 Task: Research Airbnb accommodation in Skara, Sweden from 12th December, 2023 to 16th December, 2023 for 8 adults. Place can be private room with 8 bedrooms having 8 beds and 8 bathrooms. Property type can be hotel. Amenities needed are: wifi, TV, free parkinig on premises, gym, breakfast.
Action: Mouse moved to (351, 194)
Screenshot: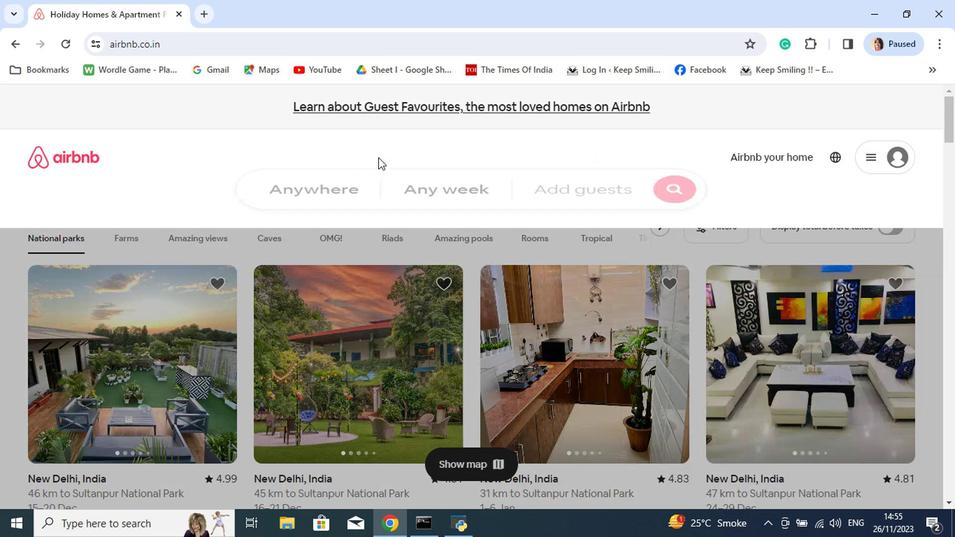 
Action: Mouse pressed left at (351, 194)
Screenshot: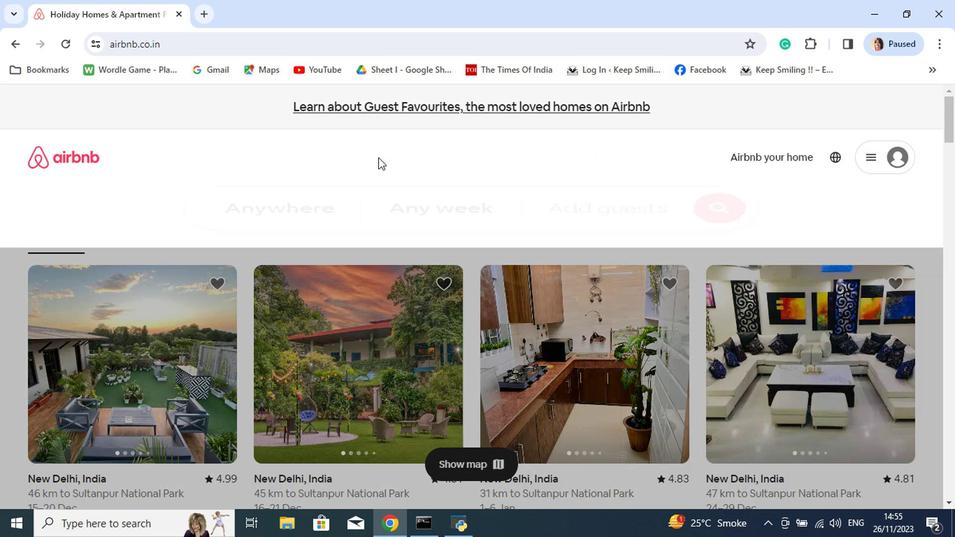 
Action: Mouse moved to (264, 239)
Screenshot: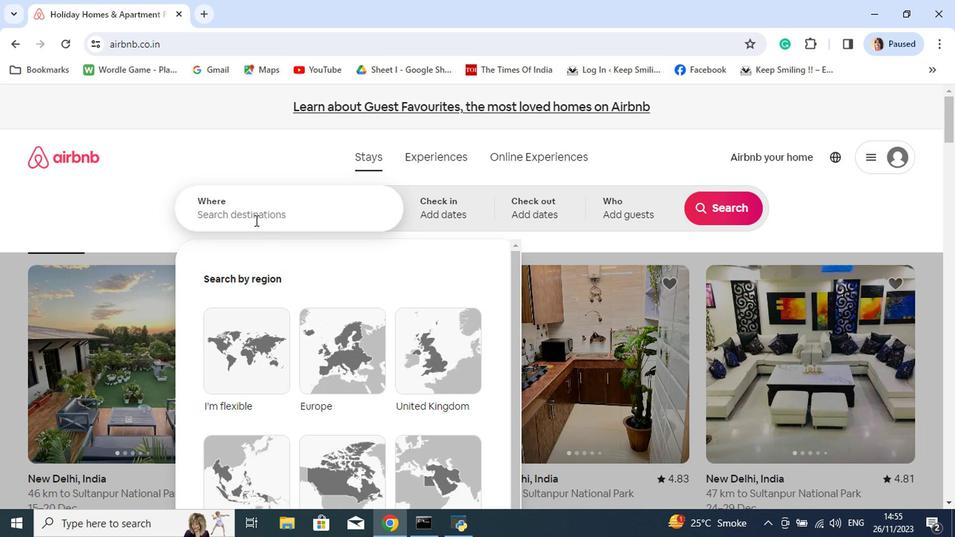 
Action: Key pressed <Key.shift>Skara,<Key.space><Key.shift>Sweden<Key.enter>
Screenshot: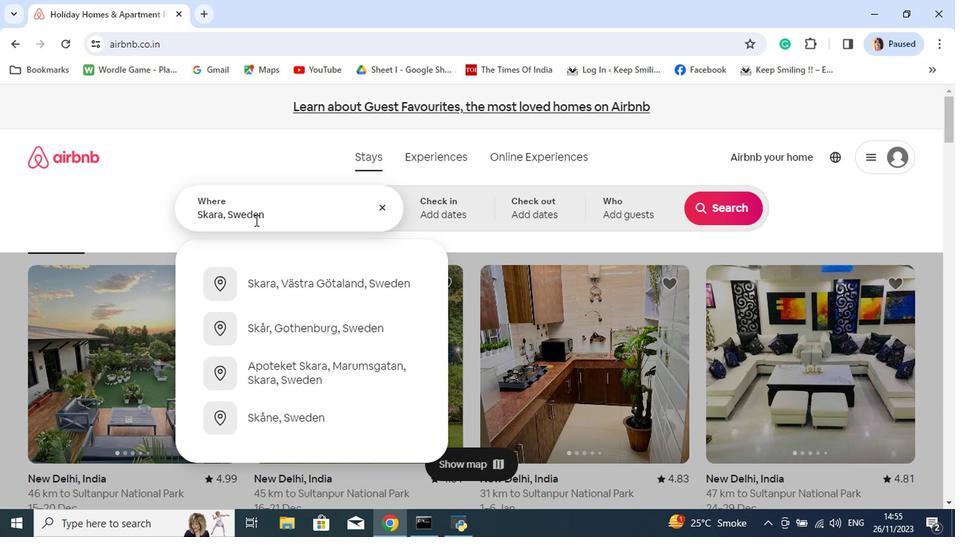 
Action: Mouse moved to (482, 407)
Screenshot: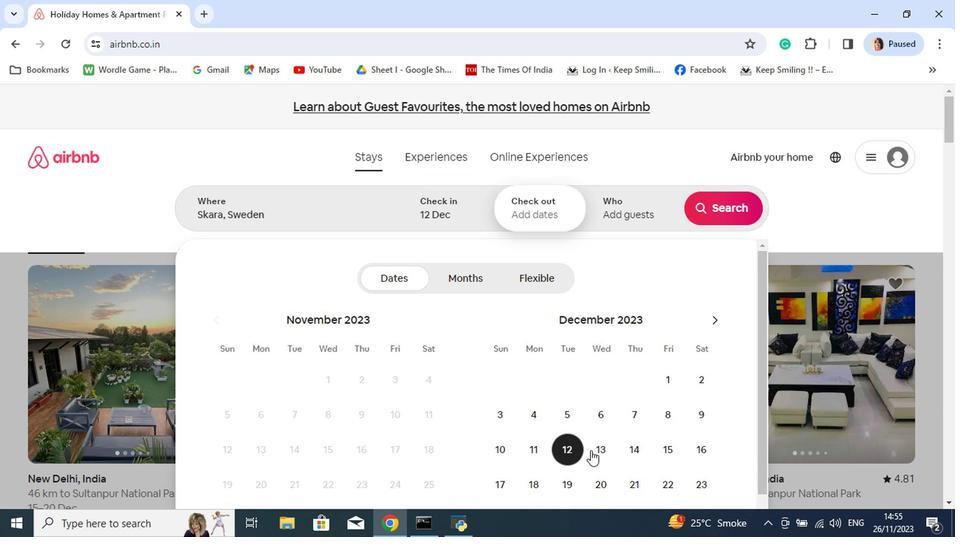 
Action: Mouse pressed left at (482, 407)
Screenshot: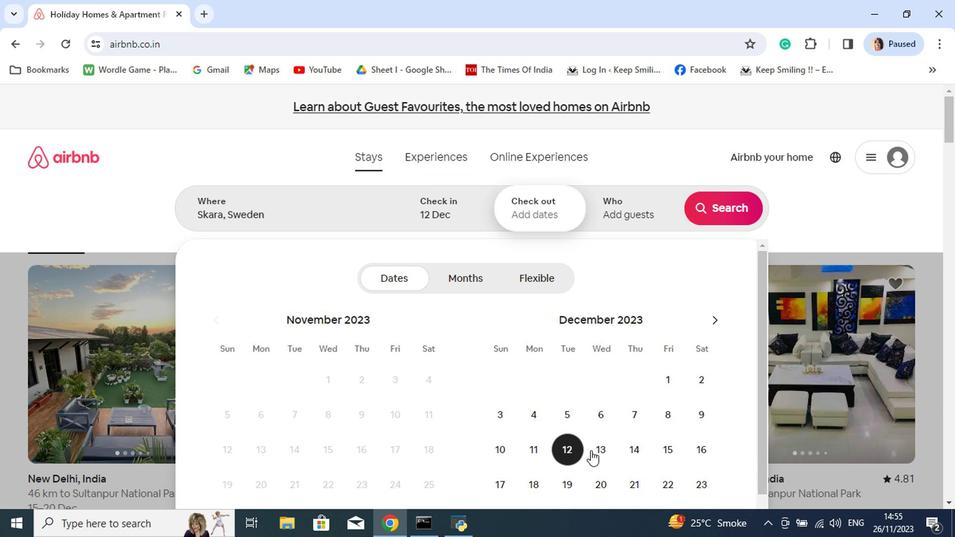 
Action: Mouse moved to (575, 403)
Screenshot: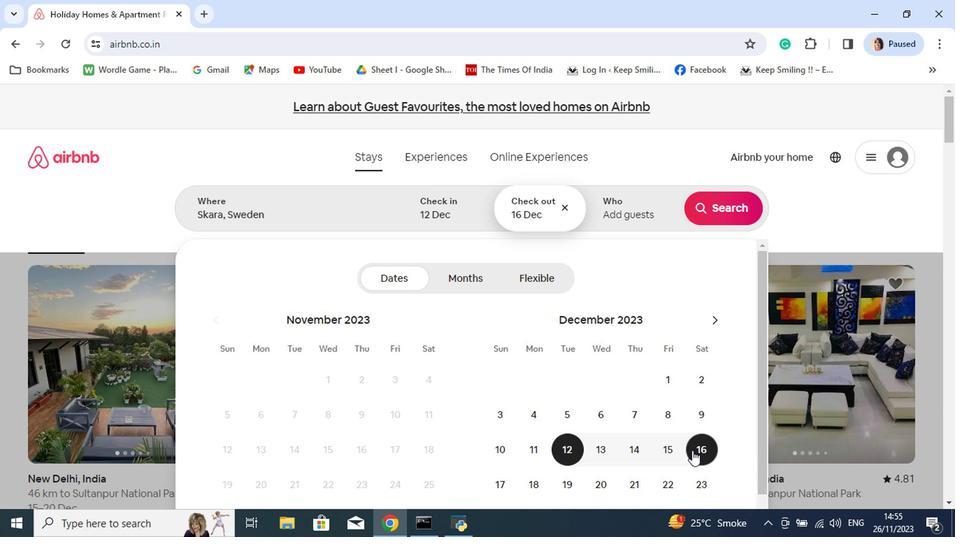 
Action: Mouse pressed left at (575, 403)
Screenshot: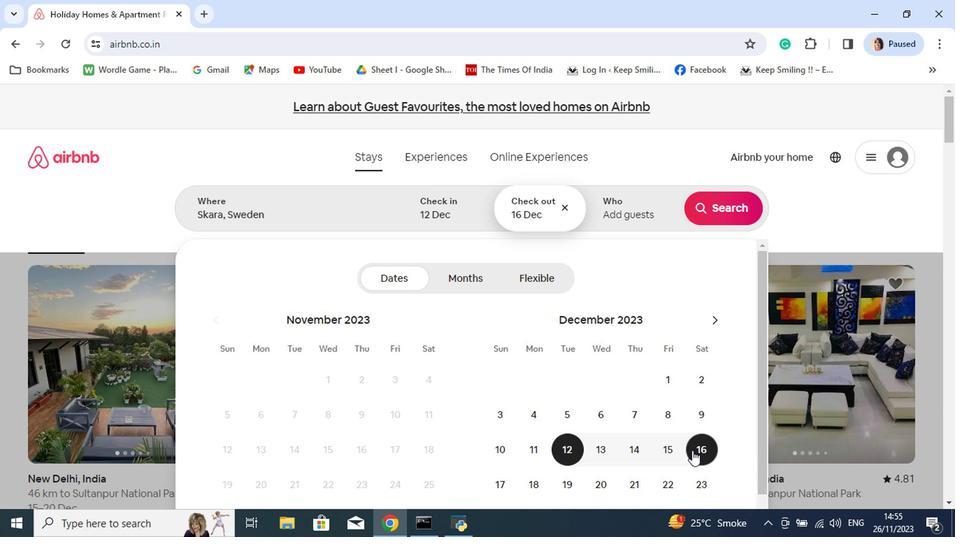 
Action: Mouse moved to (527, 235)
Screenshot: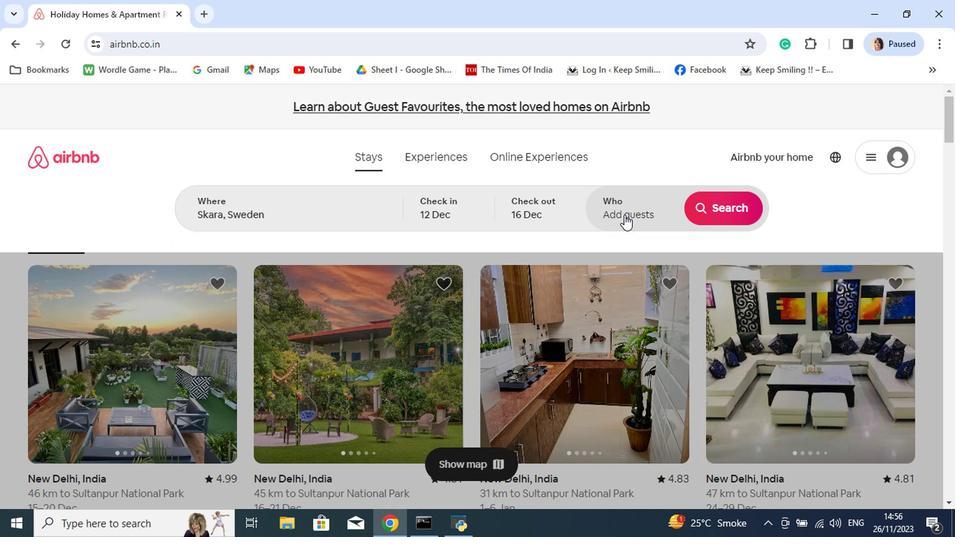 
Action: Mouse pressed left at (527, 235)
Screenshot: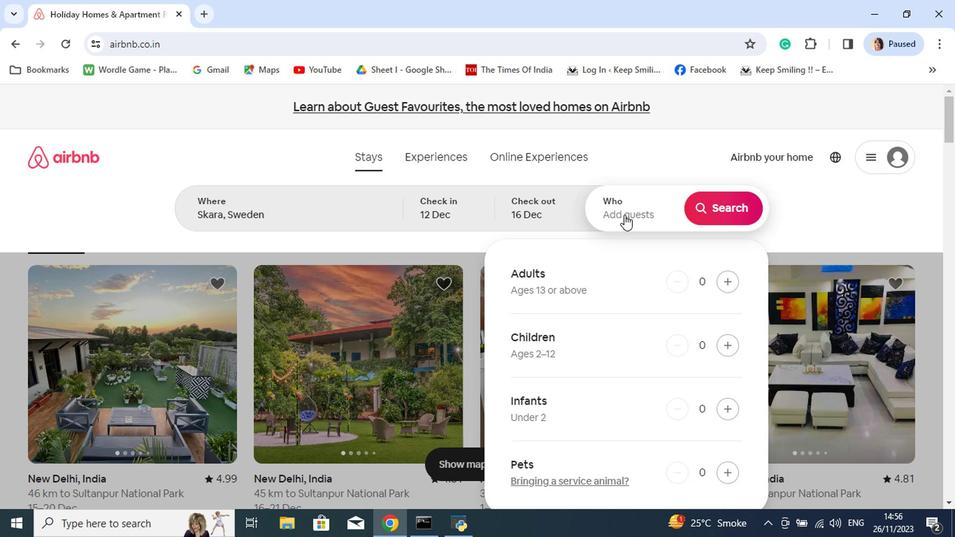 
Action: Mouse moved to (604, 282)
Screenshot: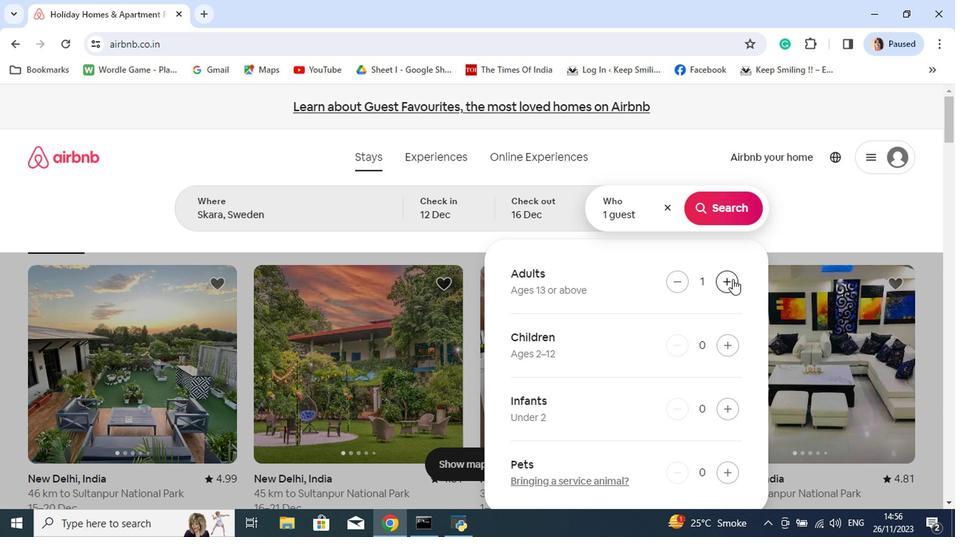 
Action: Mouse pressed left at (604, 282)
Screenshot: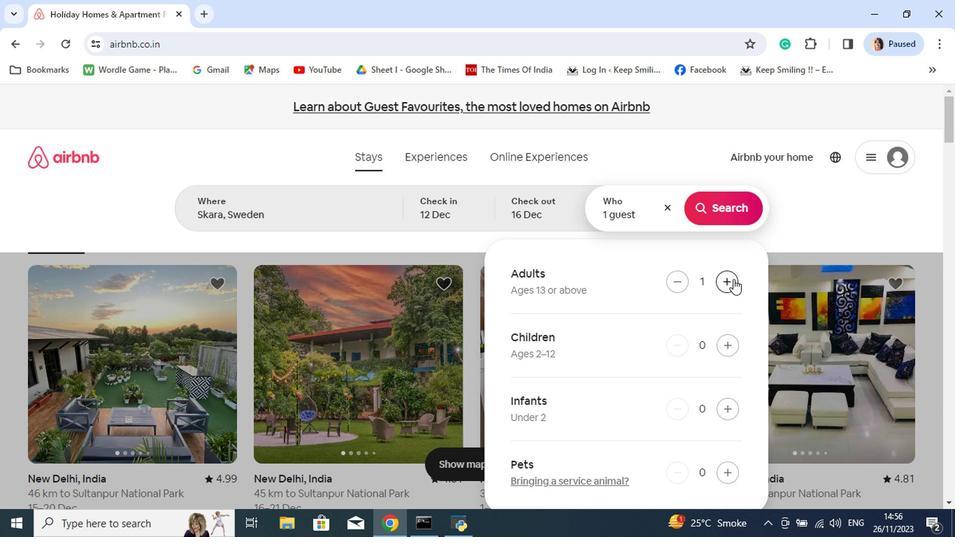 
Action: Mouse moved to (604, 281)
Screenshot: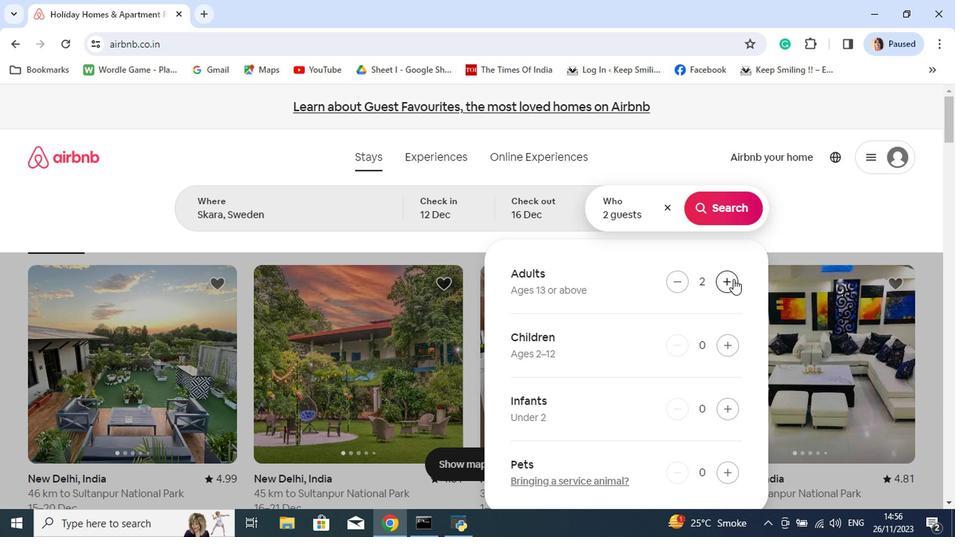 
Action: Mouse pressed left at (604, 281)
Screenshot: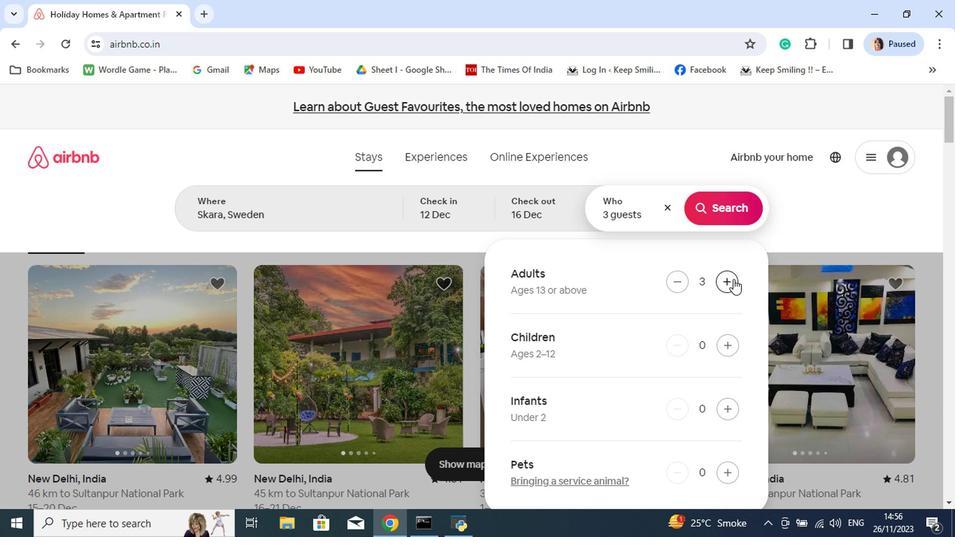 
Action: Mouse moved to (604, 281)
Screenshot: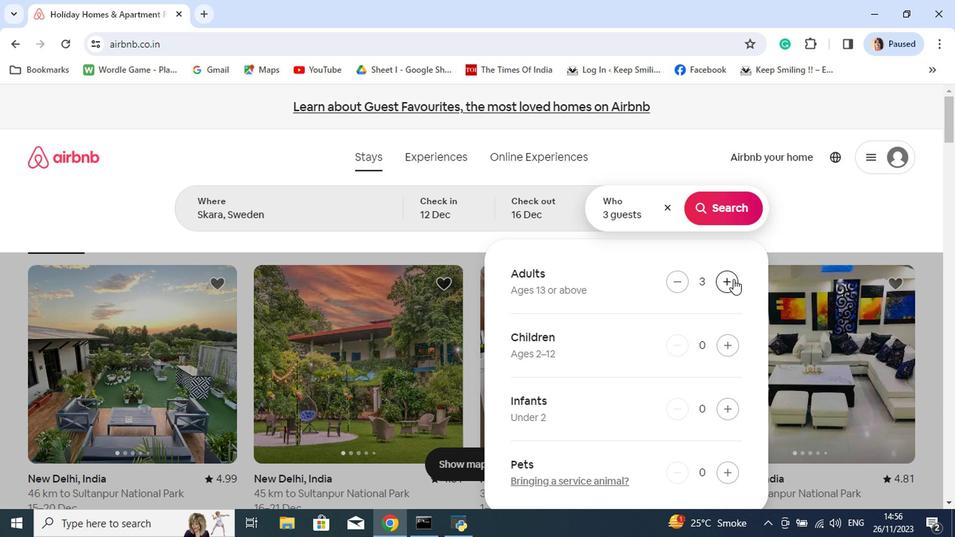 
Action: Mouse pressed left at (604, 281)
Screenshot: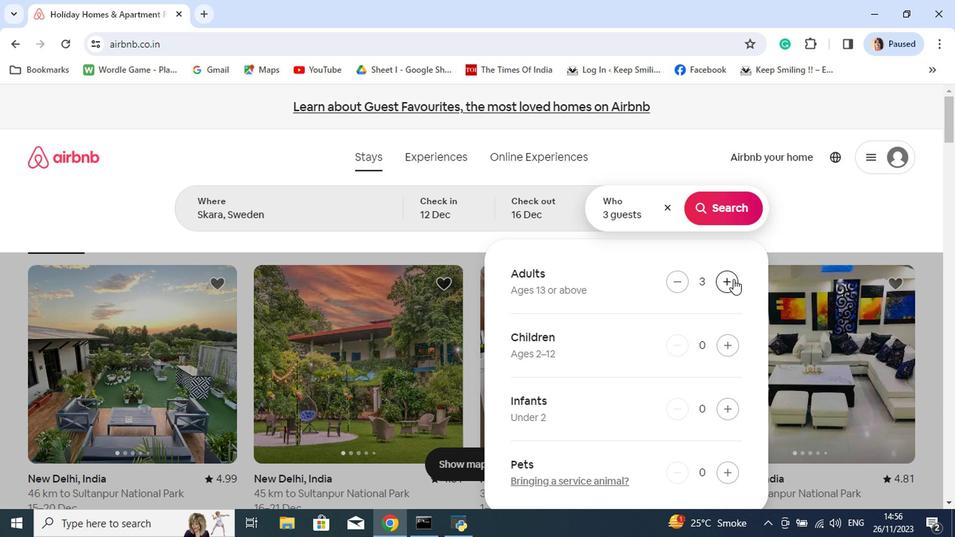 
Action: Mouse pressed left at (604, 281)
Screenshot: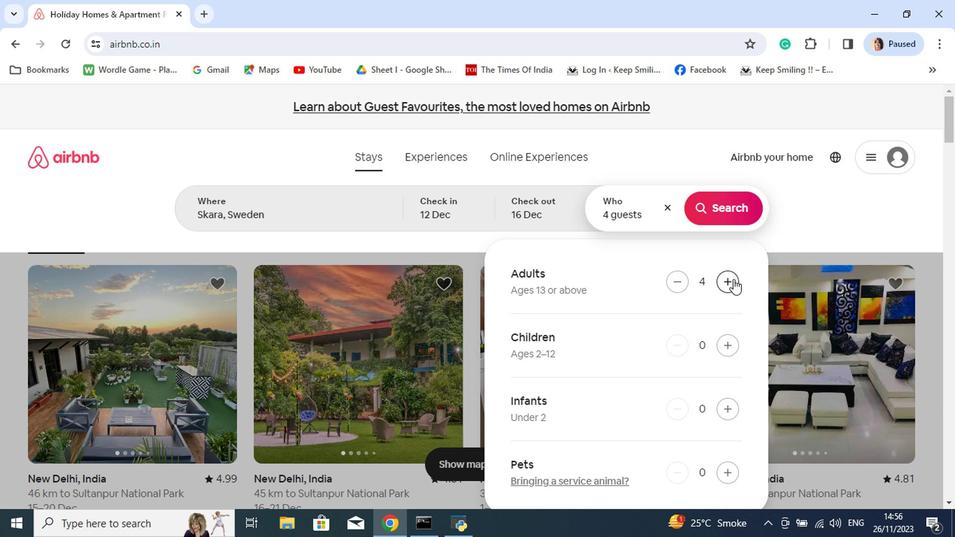 
Action: Mouse pressed left at (604, 281)
Screenshot: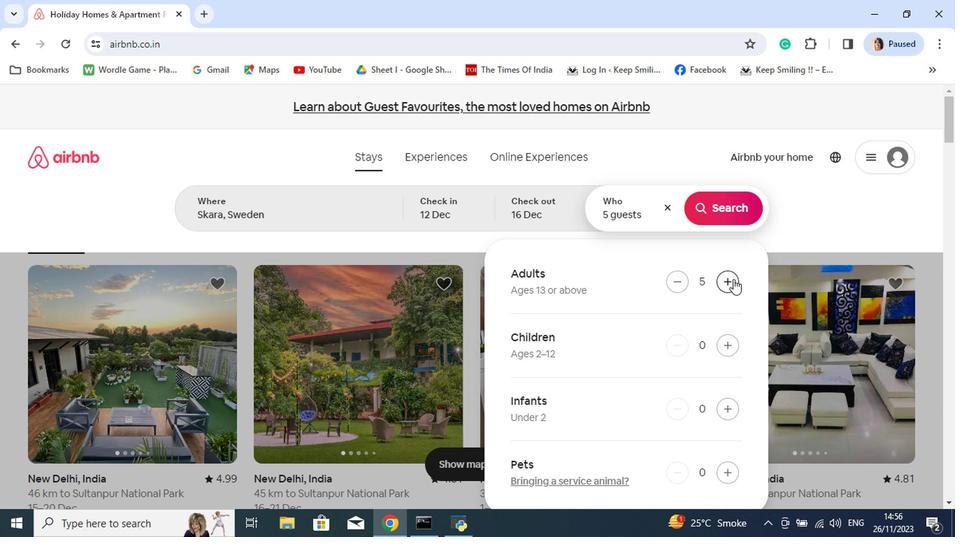 
Action: Mouse pressed left at (604, 281)
Screenshot: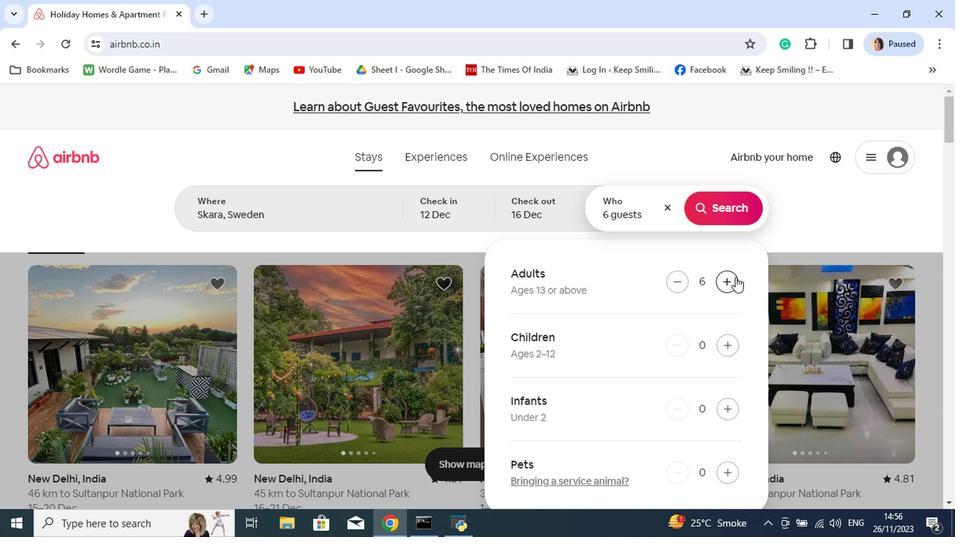 
Action: Mouse moved to (606, 279)
Screenshot: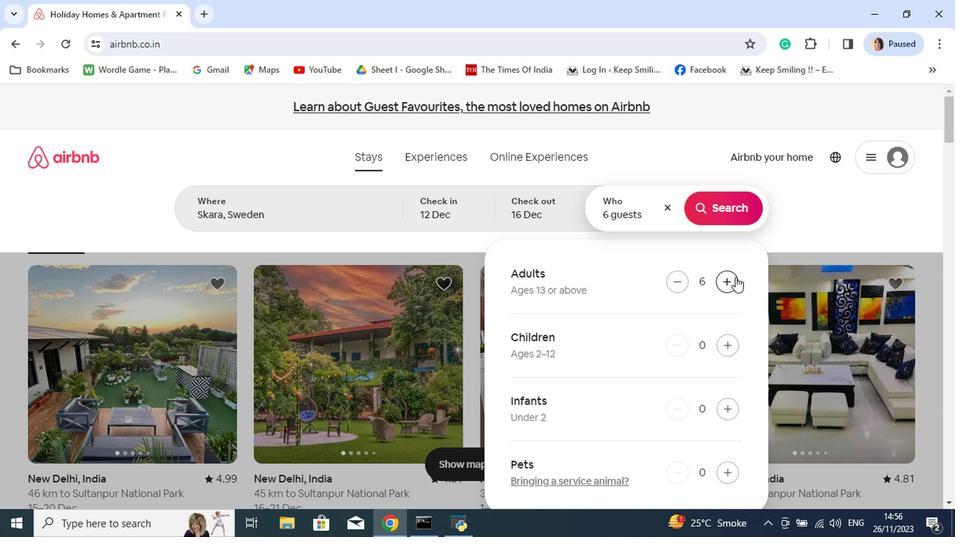 
Action: Mouse pressed left at (606, 279)
Screenshot: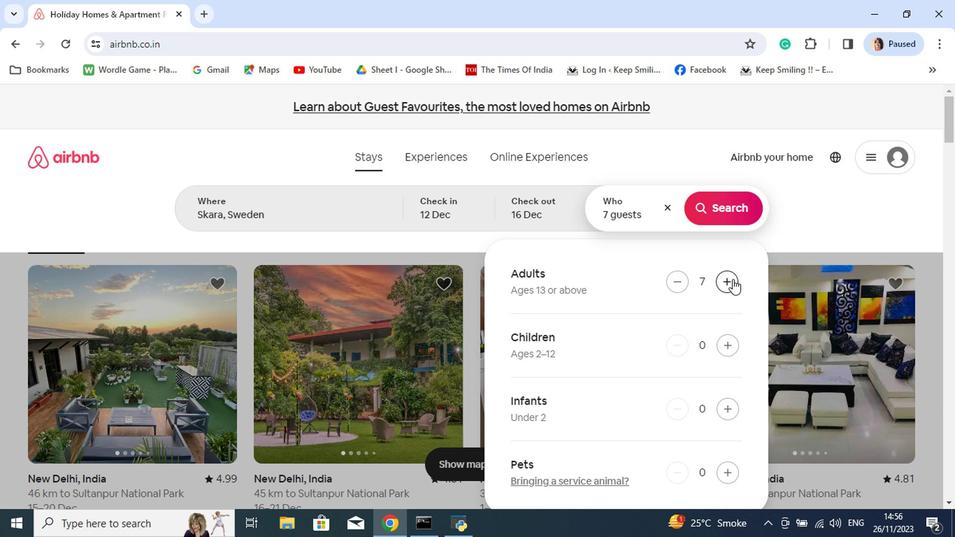 
Action: Mouse moved to (604, 281)
Screenshot: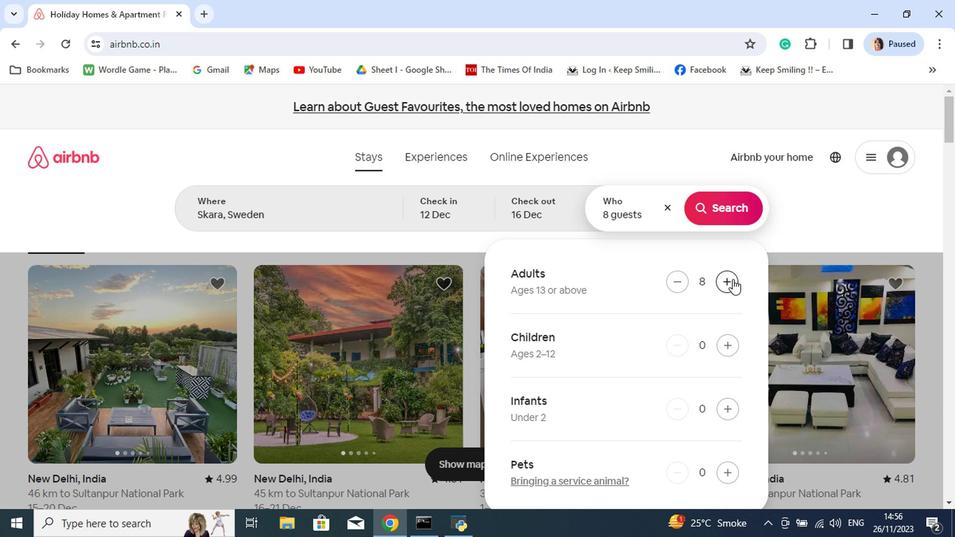 
Action: Mouse pressed left at (604, 281)
Screenshot: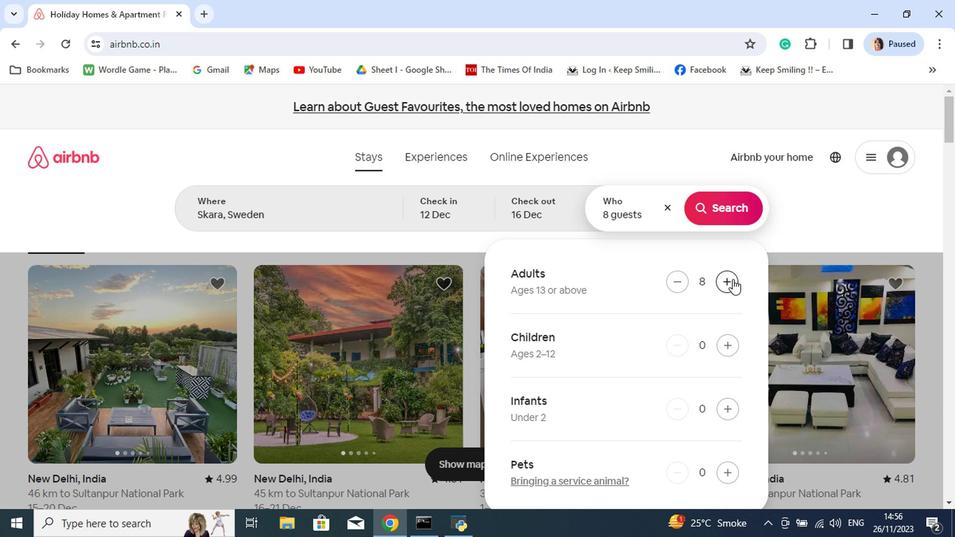 
Action: Mouse moved to (590, 225)
Screenshot: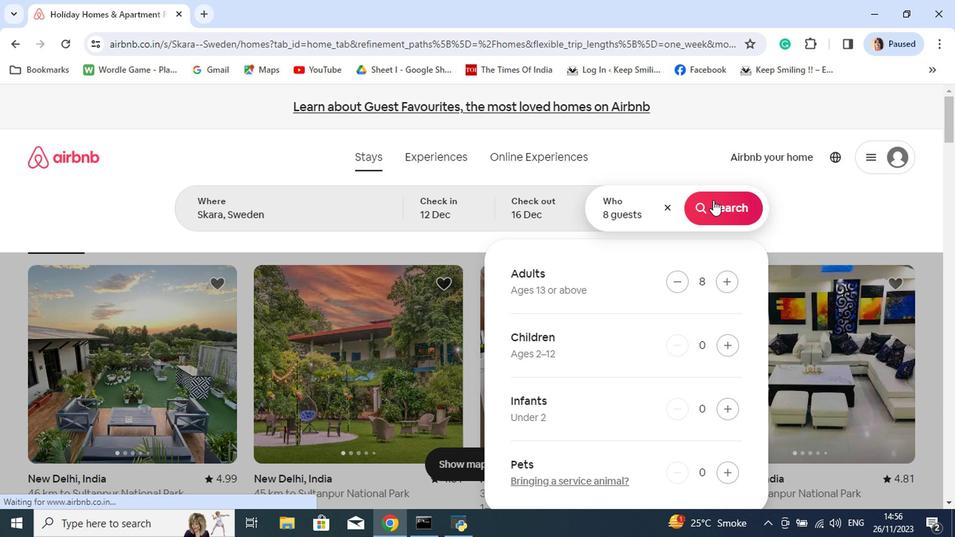 
Action: Mouse pressed left at (590, 225)
Screenshot: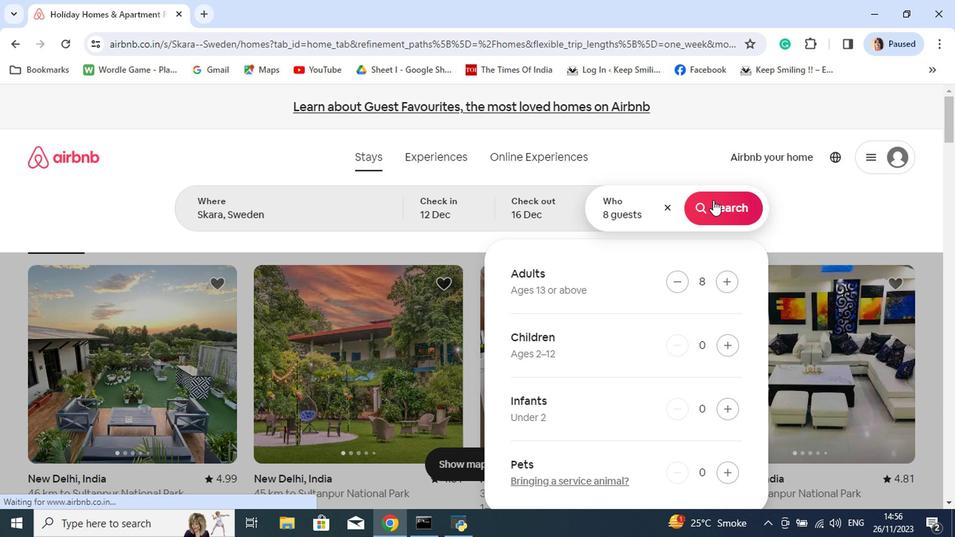 
Action: Mouse moved to (602, 199)
Screenshot: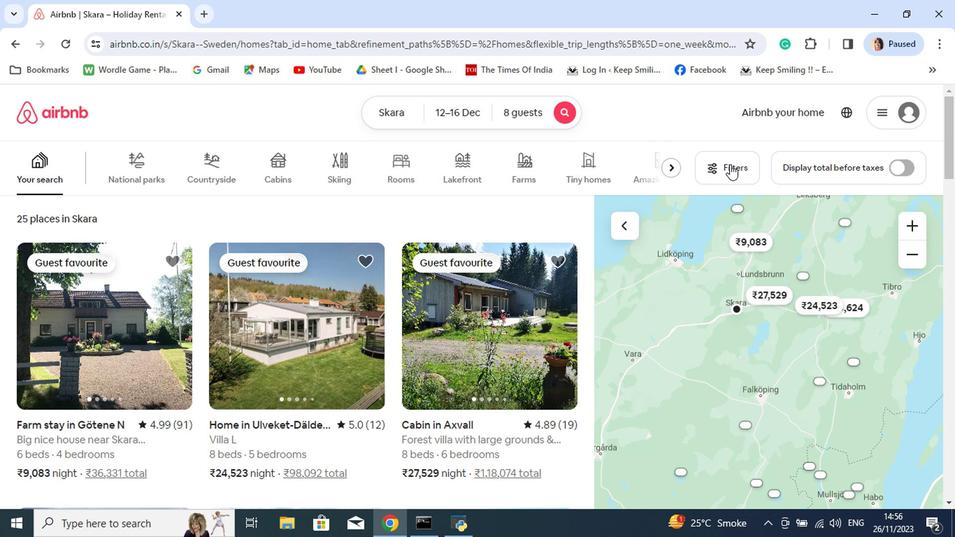 
Action: Mouse pressed left at (602, 199)
Screenshot: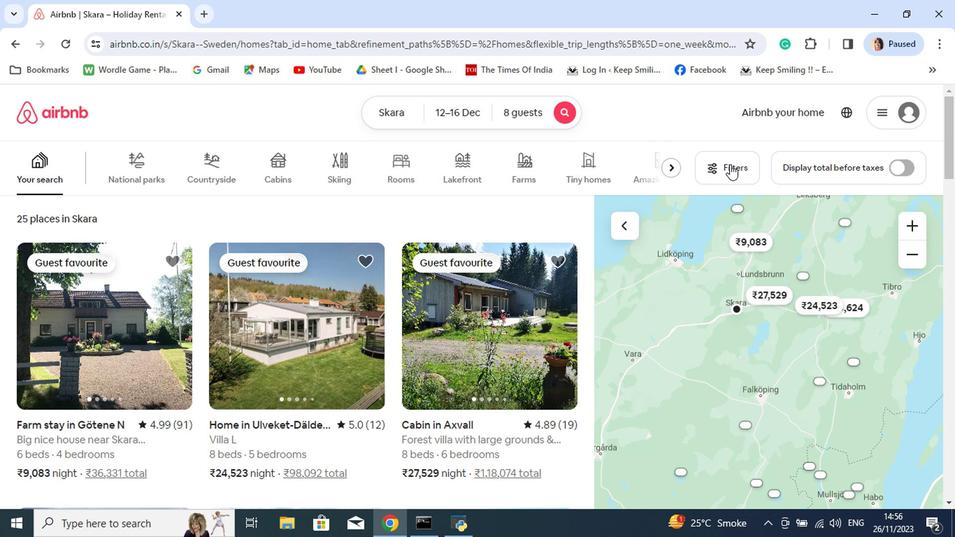
Action: Mouse moved to (613, 222)
Screenshot: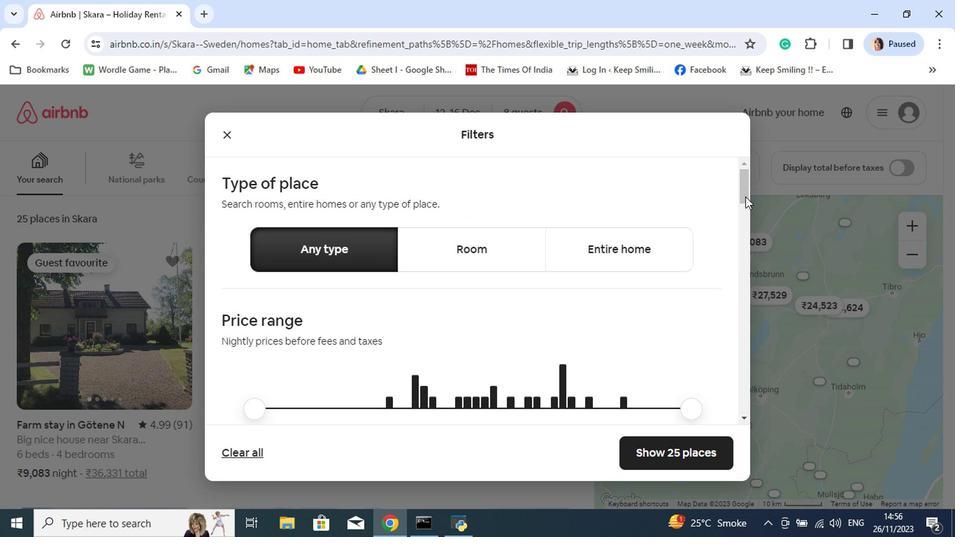 
Action: Mouse pressed left at (613, 222)
Screenshot: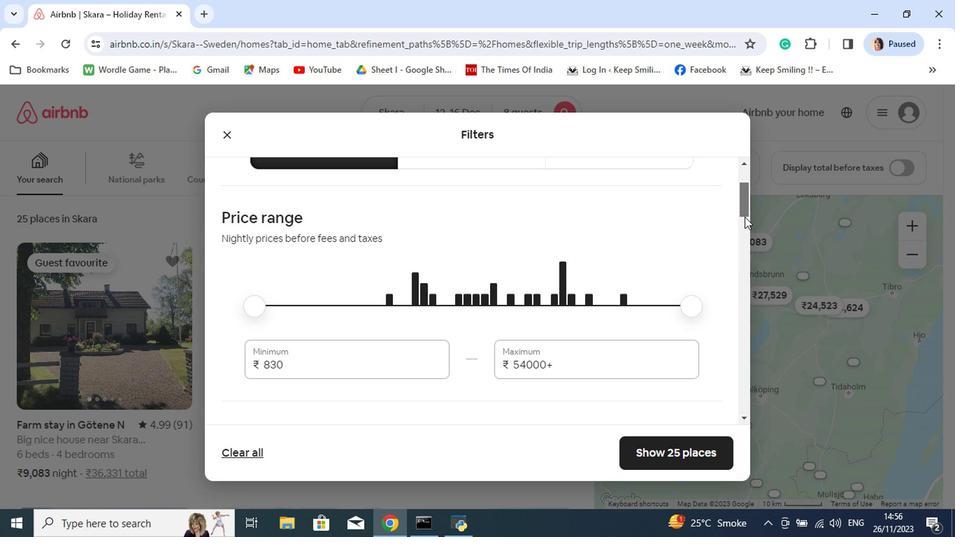 
Action: Mouse moved to (542, 287)
Screenshot: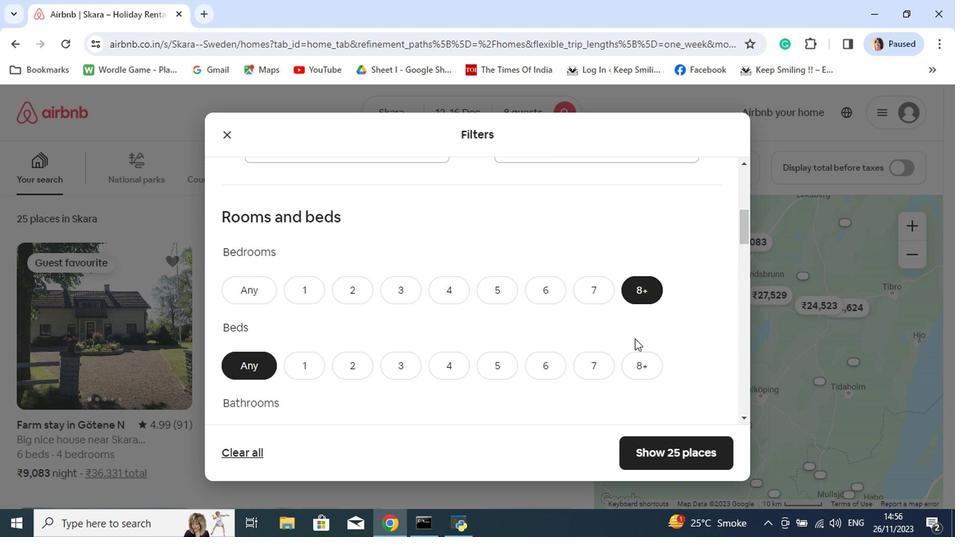 
Action: Mouse pressed left at (542, 287)
Screenshot: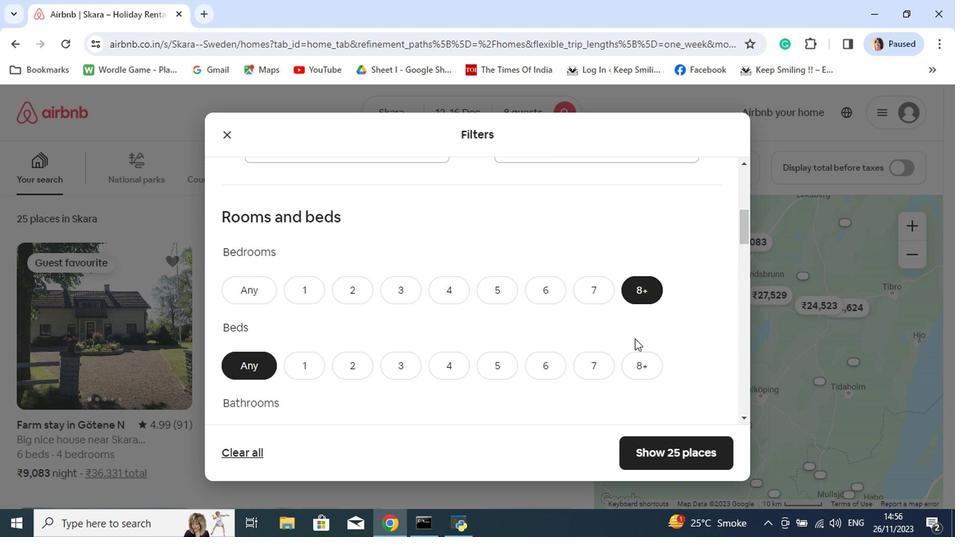 
Action: Mouse moved to (535, 342)
Screenshot: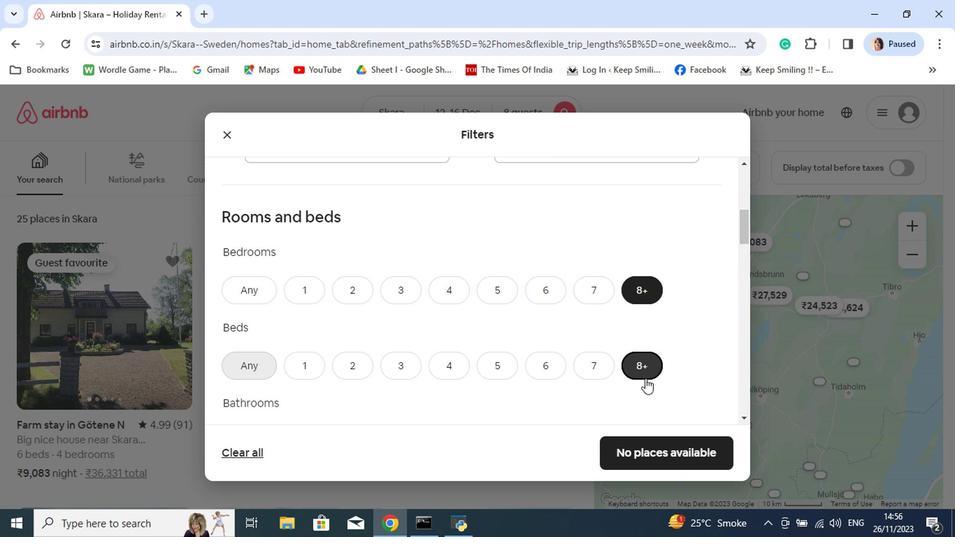 
Action: Mouse pressed left at (535, 342)
Screenshot: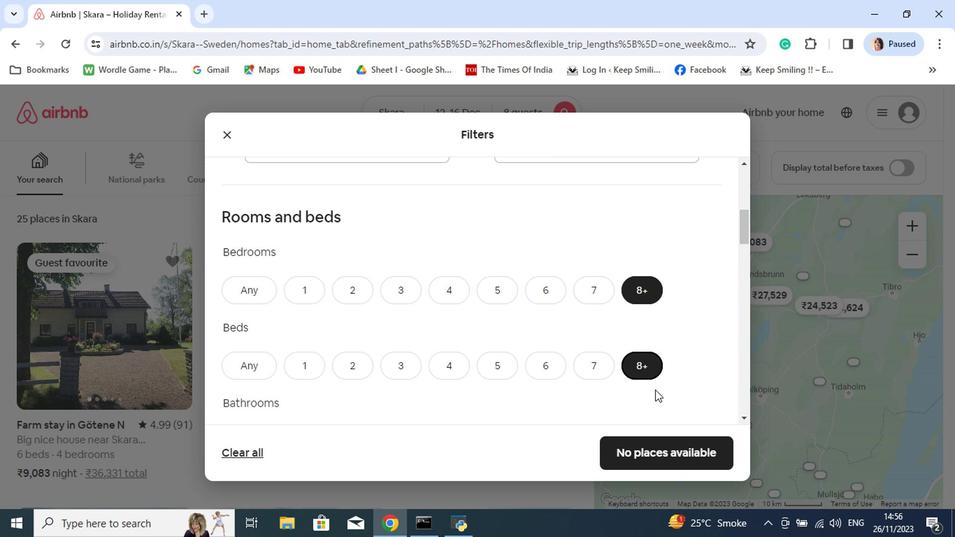 
Action: Mouse moved to (553, 367)
Screenshot: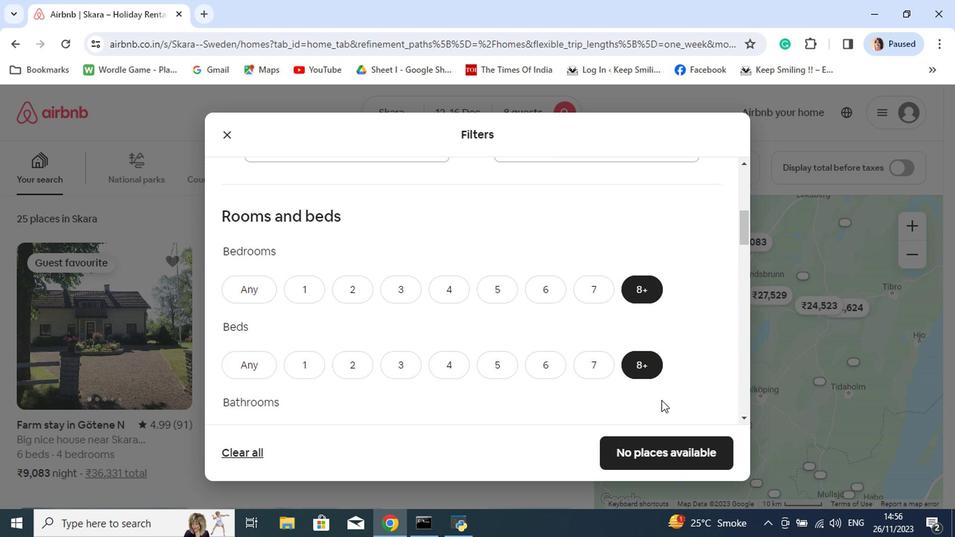 
Action: Mouse scrolled (553, 366) with delta (0, 0)
Screenshot: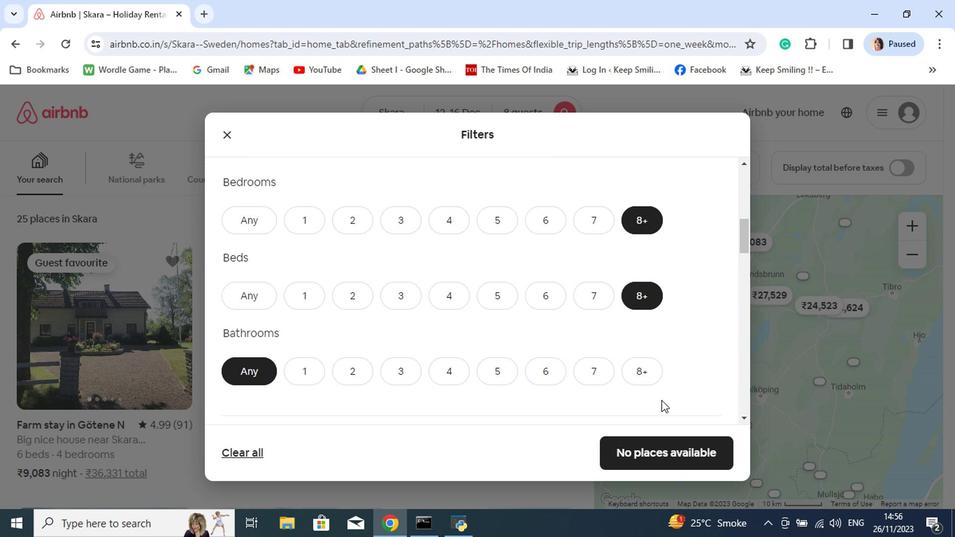 
Action: Mouse moved to (546, 346)
Screenshot: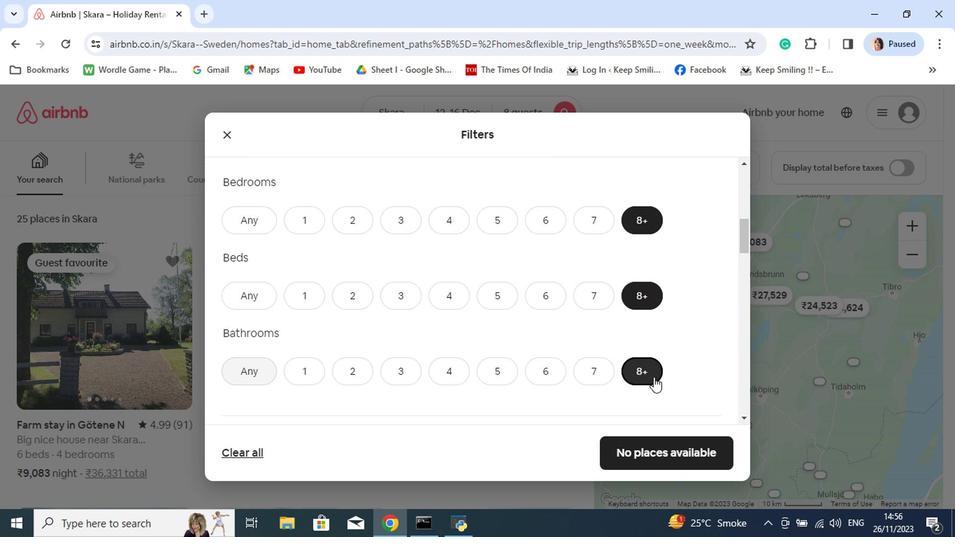 
Action: Mouse pressed left at (546, 346)
Screenshot: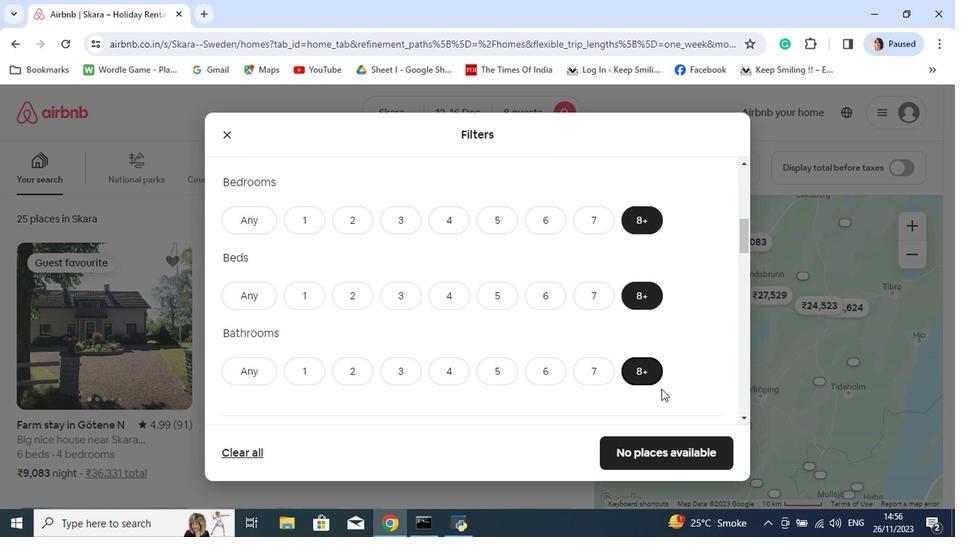 
Action: Mouse moved to (558, 369)
Screenshot: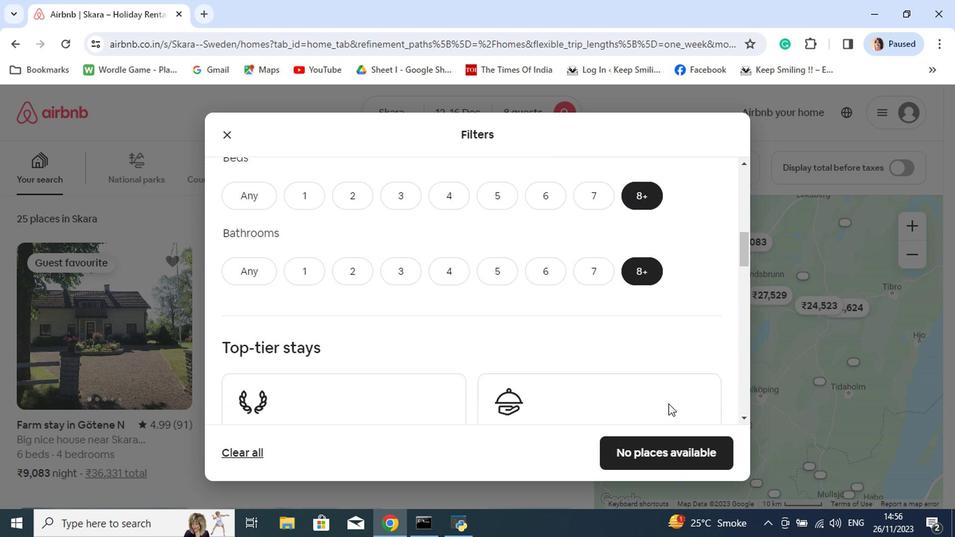 
Action: Mouse scrolled (558, 369) with delta (0, 0)
Screenshot: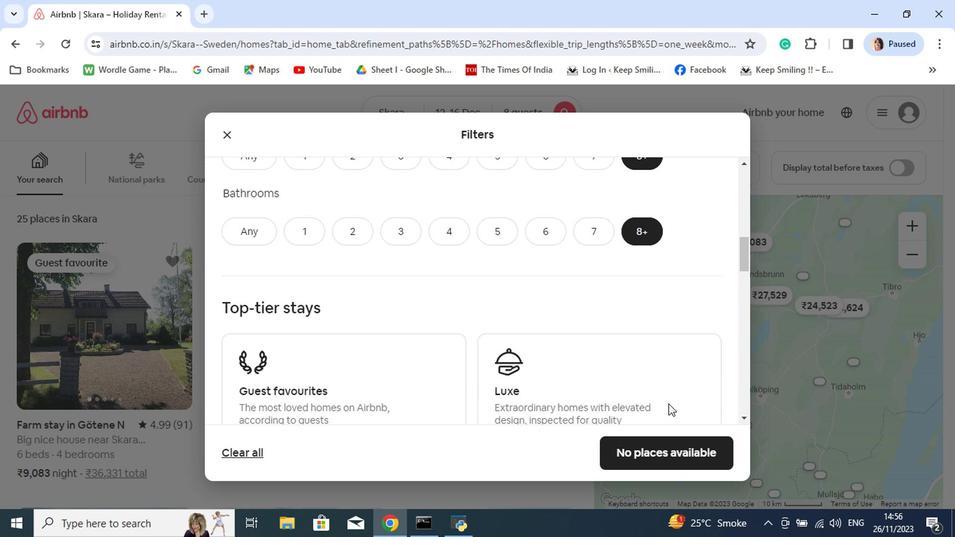 
Action: Mouse scrolled (558, 369) with delta (0, 0)
Screenshot: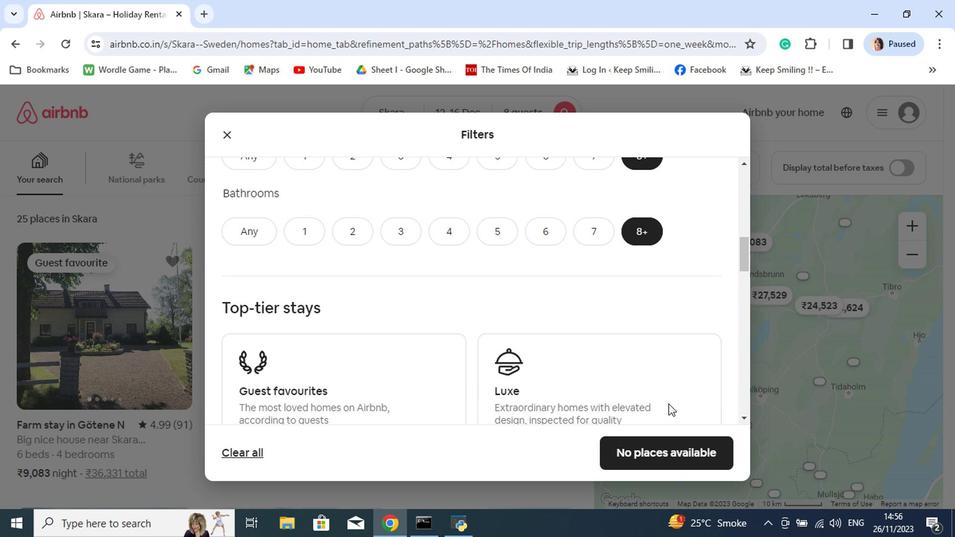 
Action: Mouse moved to (558, 369)
Screenshot: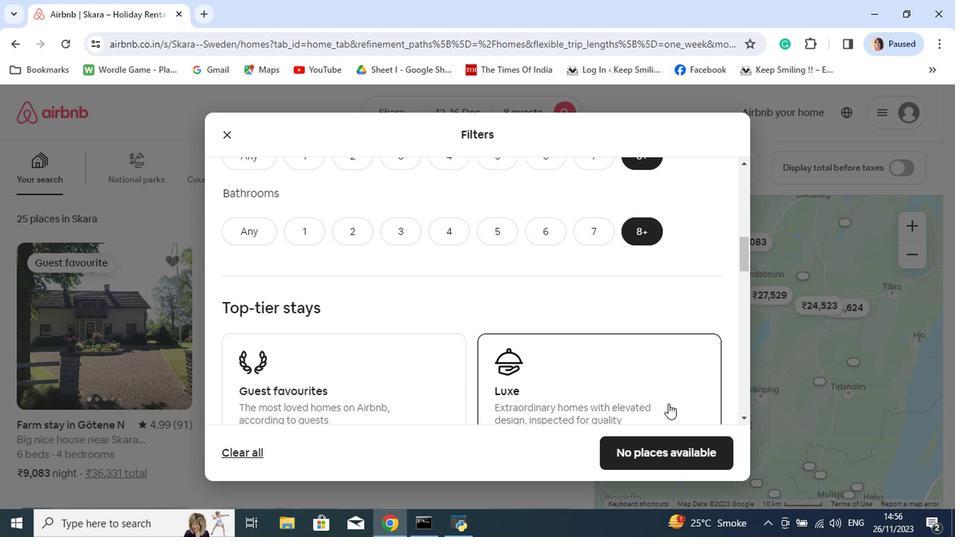 
Action: Mouse scrolled (558, 369) with delta (0, 0)
Screenshot: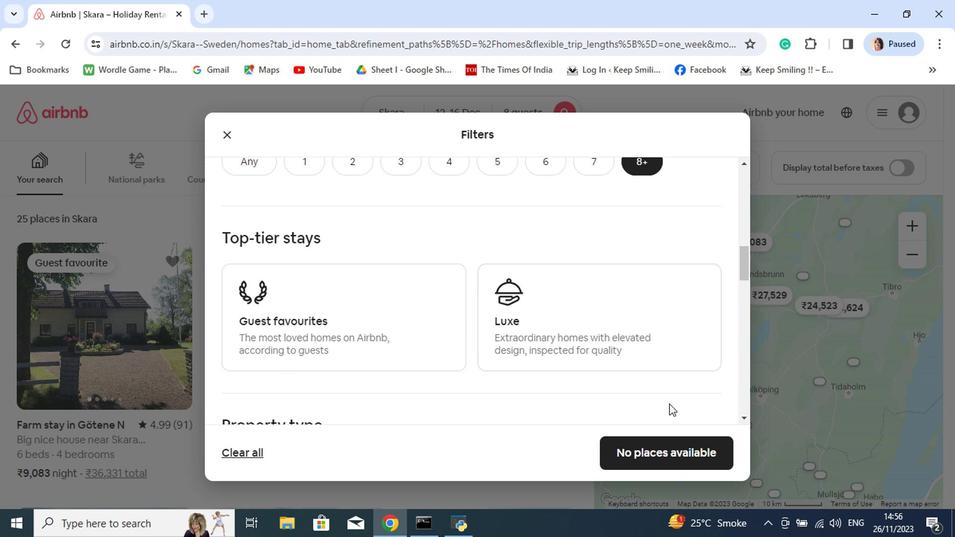 
Action: Mouse moved to (559, 369)
Screenshot: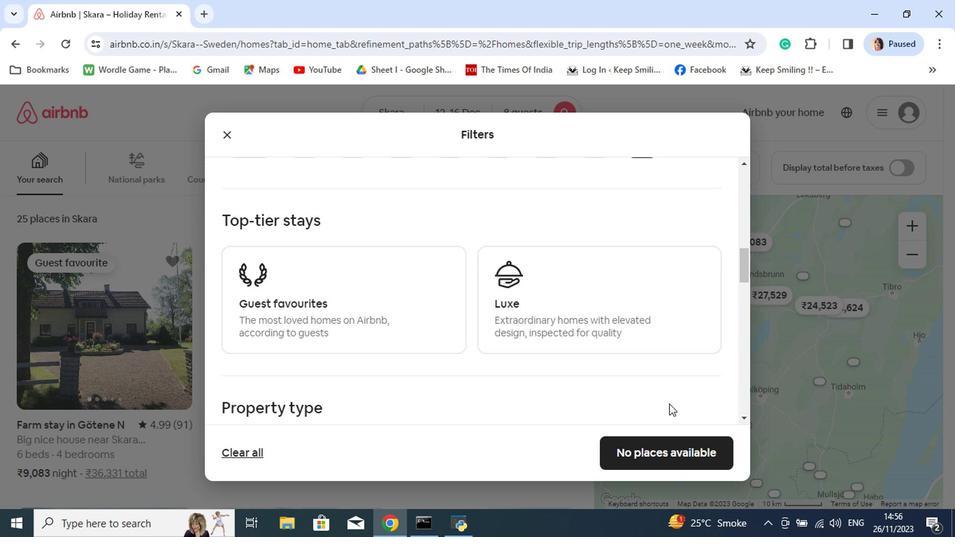 
Action: Mouse scrolled (559, 369) with delta (0, 0)
Screenshot: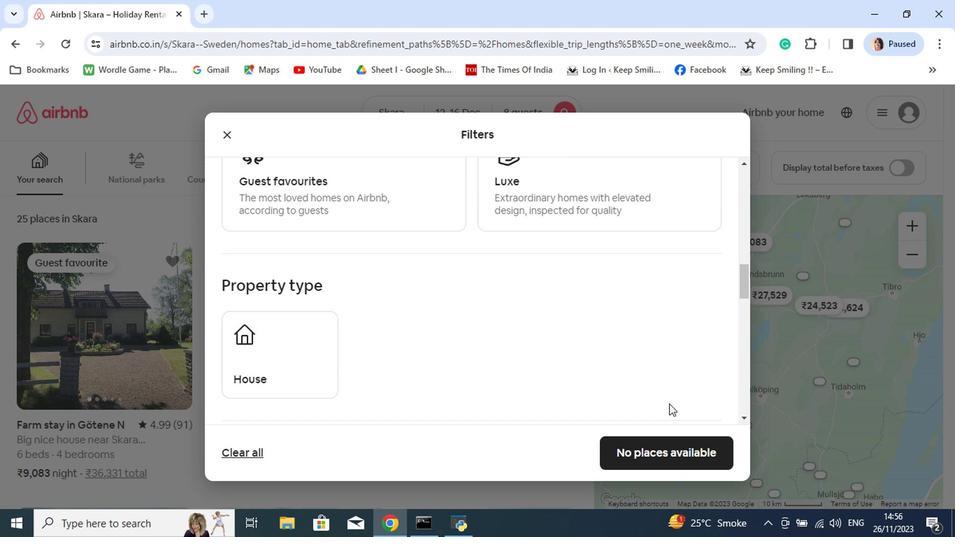 
Action: Mouse scrolled (559, 369) with delta (0, 0)
Screenshot: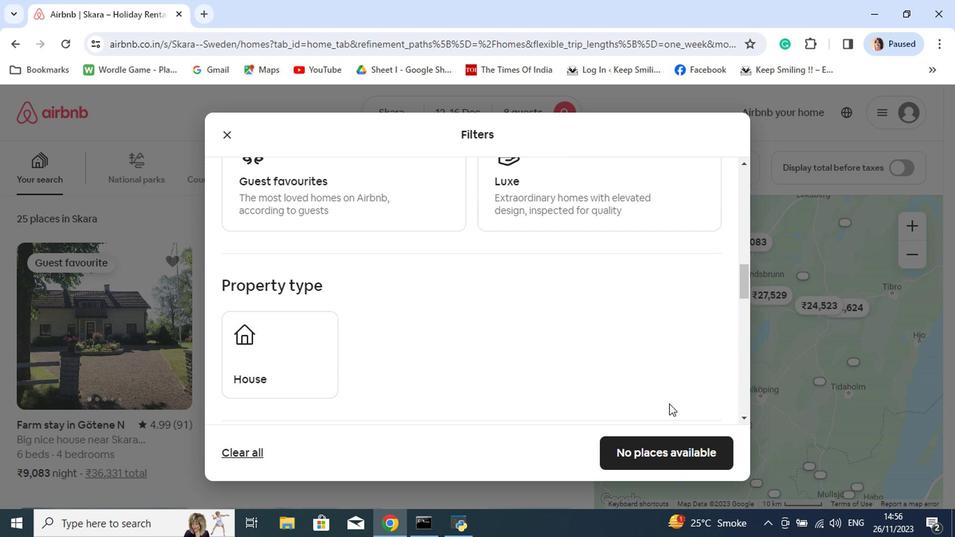 
Action: Mouse moved to (497, 347)
Screenshot: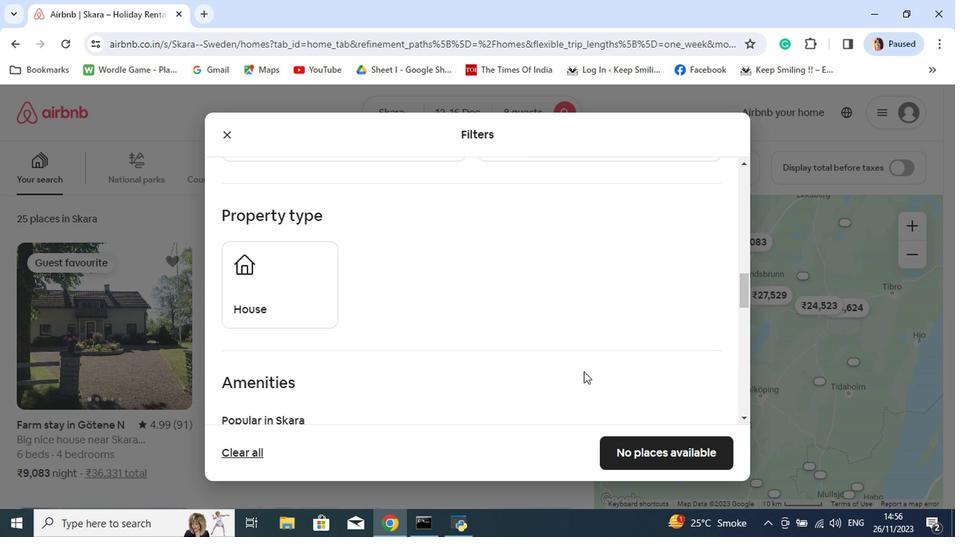 
Action: Mouse scrolled (497, 347) with delta (0, 0)
Screenshot: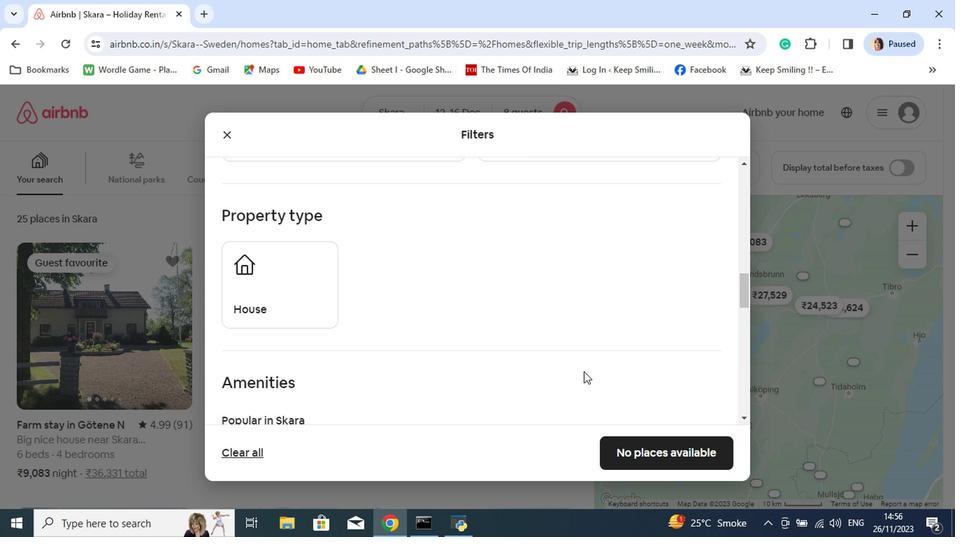 
Action: Mouse moved to (436, 339)
Screenshot: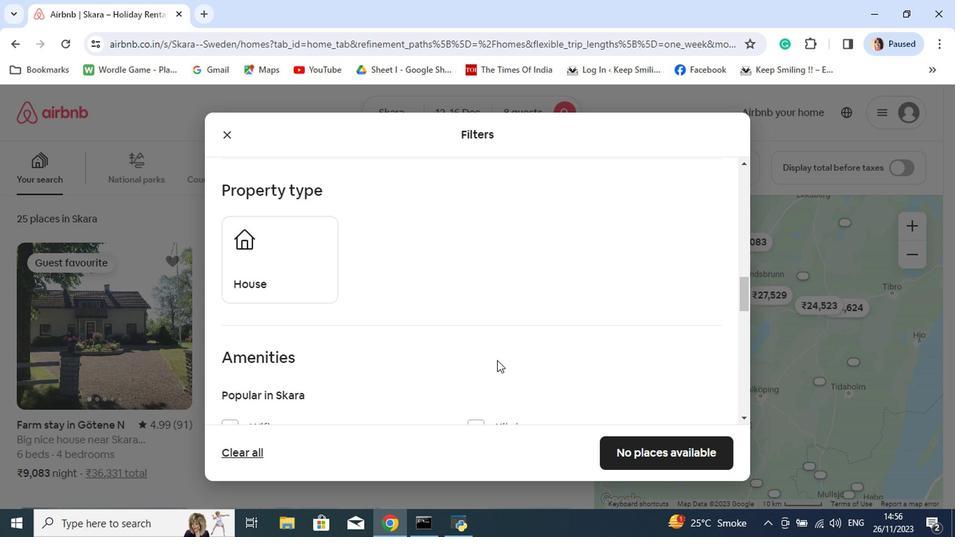 
Action: Mouse scrolled (436, 338) with delta (0, 0)
Screenshot: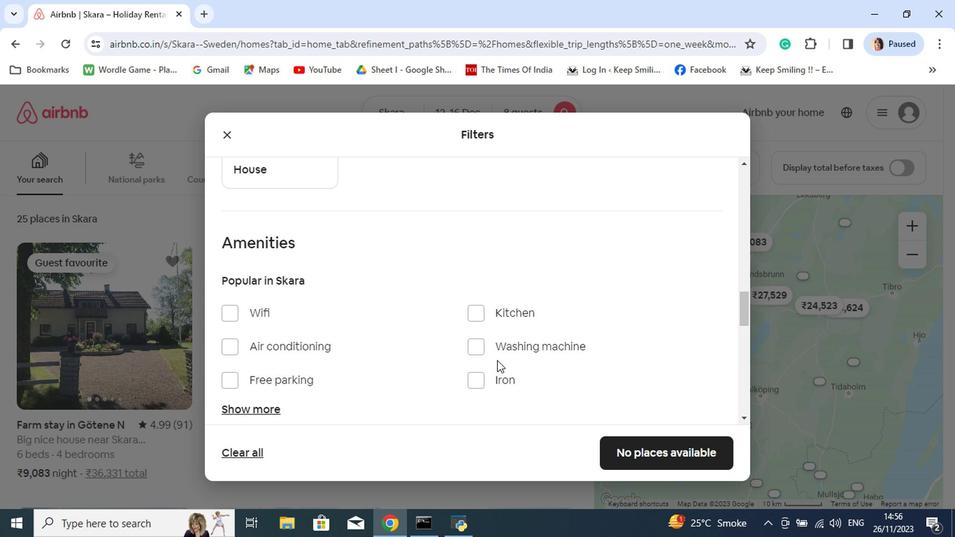 
Action: Mouse scrolled (436, 338) with delta (0, 0)
Screenshot: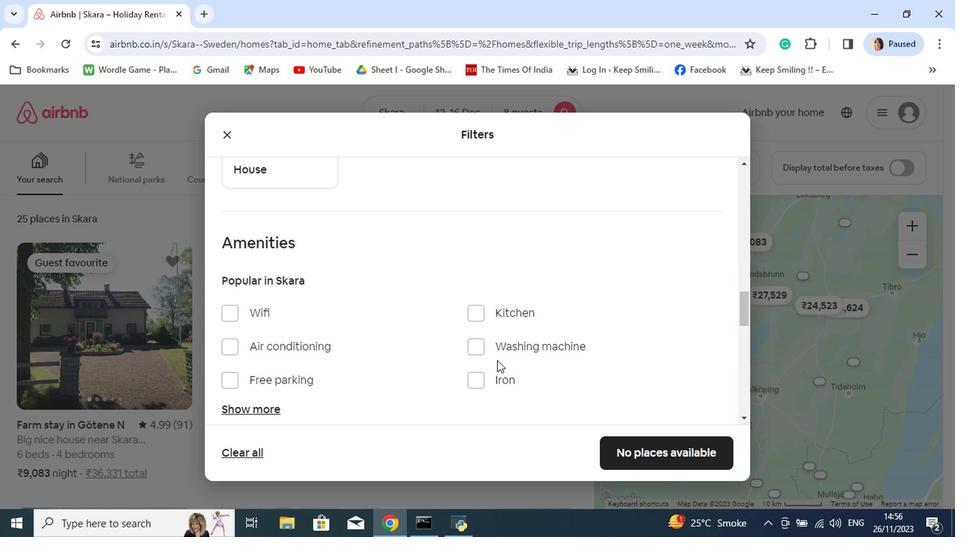 
Action: Mouse scrolled (436, 338) with delta (0, 0)
Screenshot: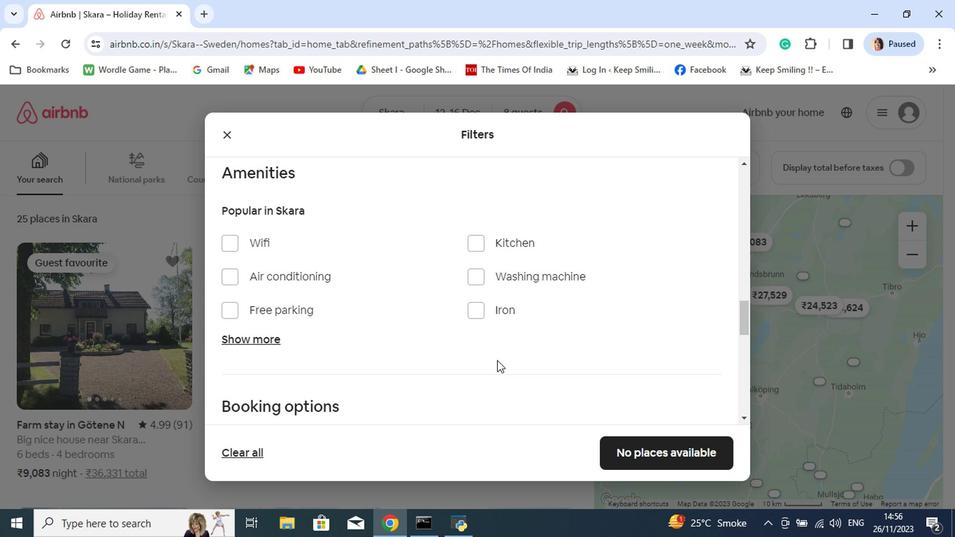 
Action: Mouse moved to (242, 255)
Screenshot: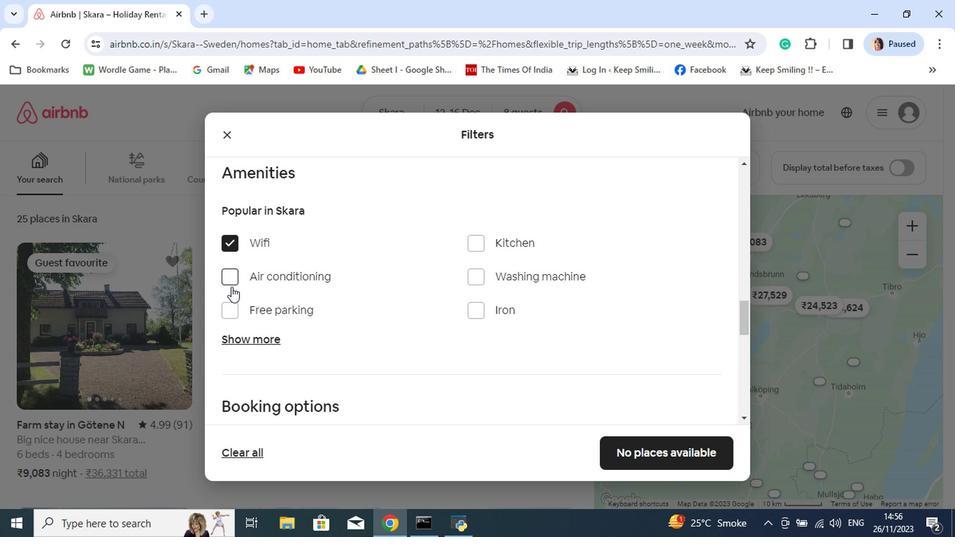 
Action: Mouse pressed left at (242, 255)
Screenshot: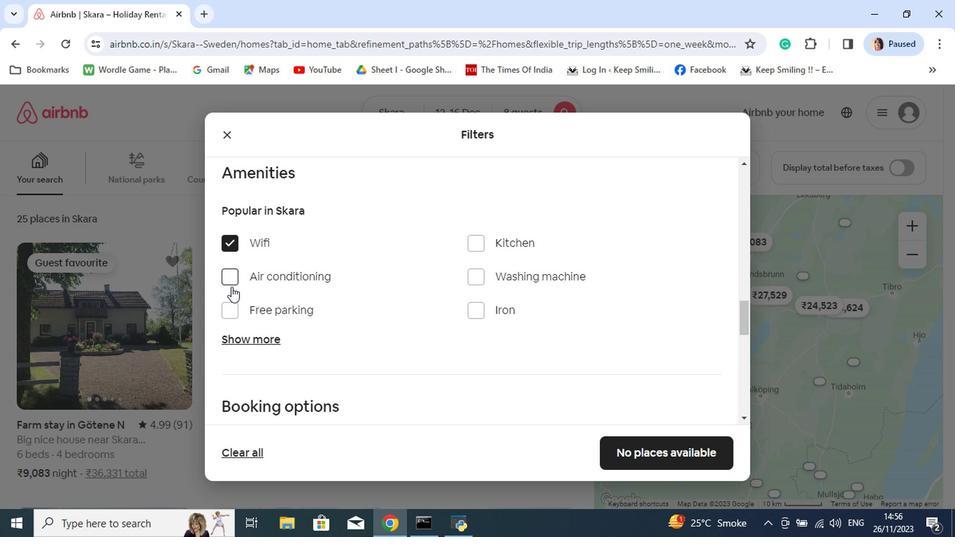 
Action: Mouse moved to (246, 303)
Screenshot: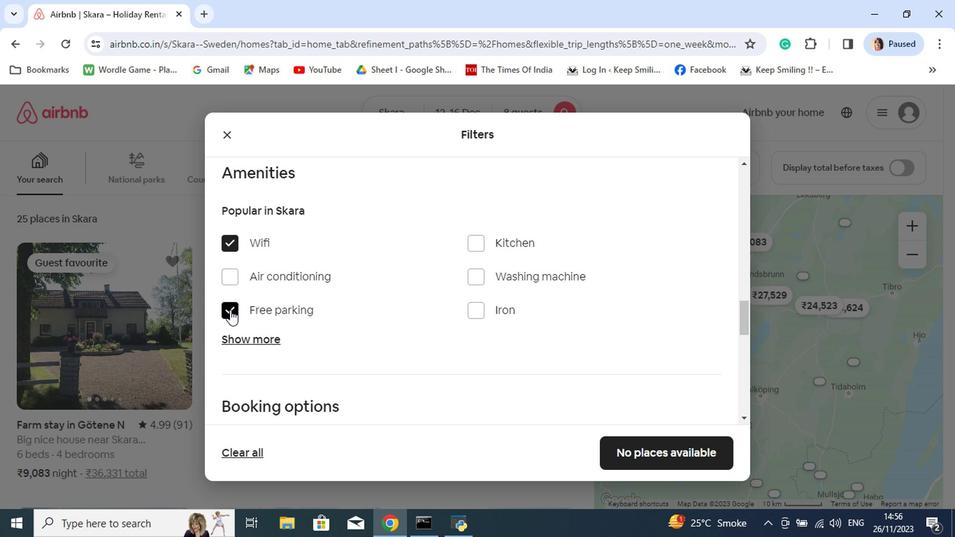 
Action: Mouse pressed left at (246, 303)
Screenshot: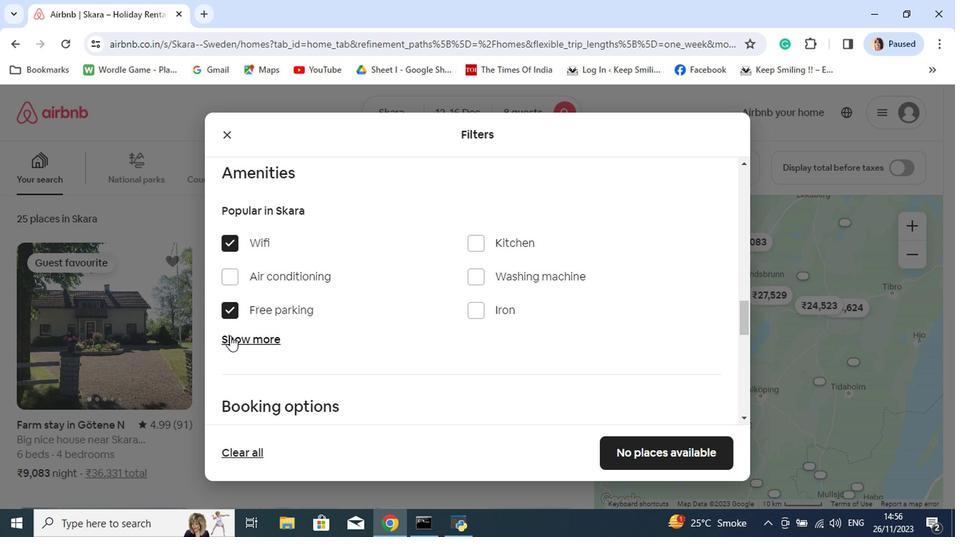 
Action: Mouse moved to (246, 322)
Screenshot: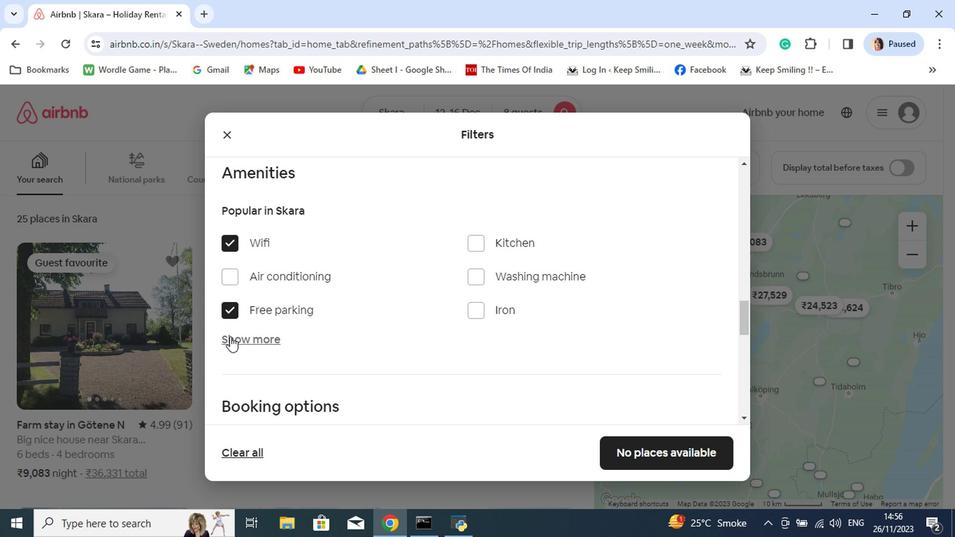 
Action: Mouse pressed left at (246, 322)
Screenshot: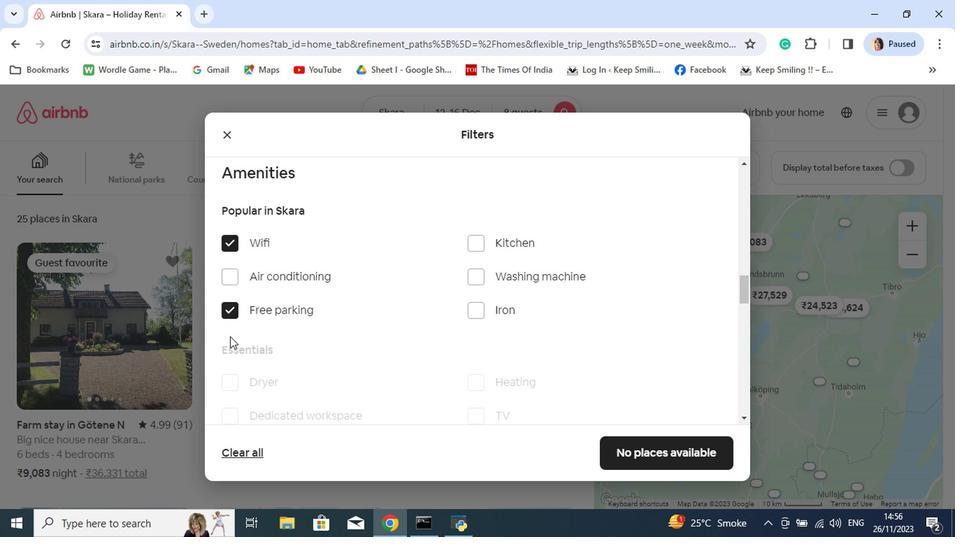 
Action: Mouse moved to (262, 331)
Screenshot: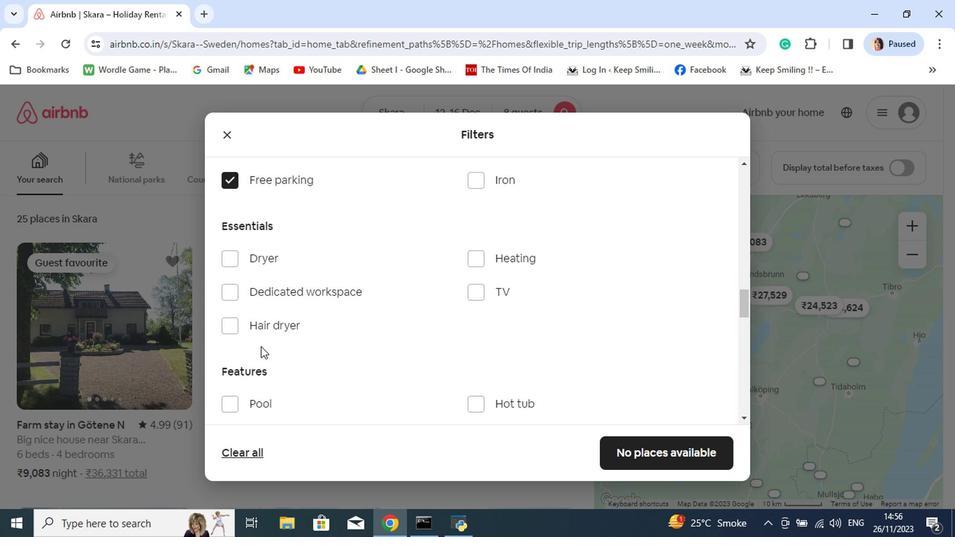 
Action: Mouse scrolled (262, 330) with delta (0, 0)
Screenshot: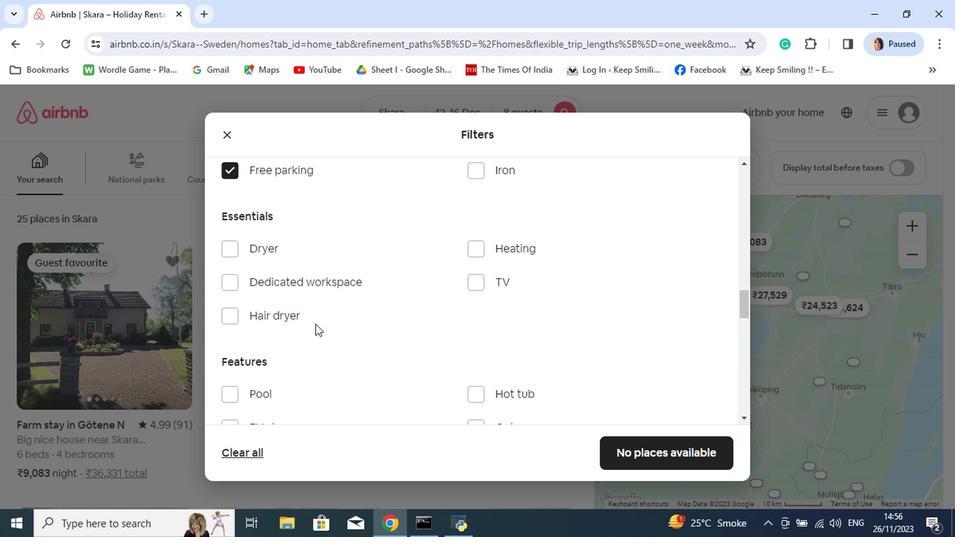 
Action: Mouse scrolled (262, 330) with delta (0, 0)
Screenshot: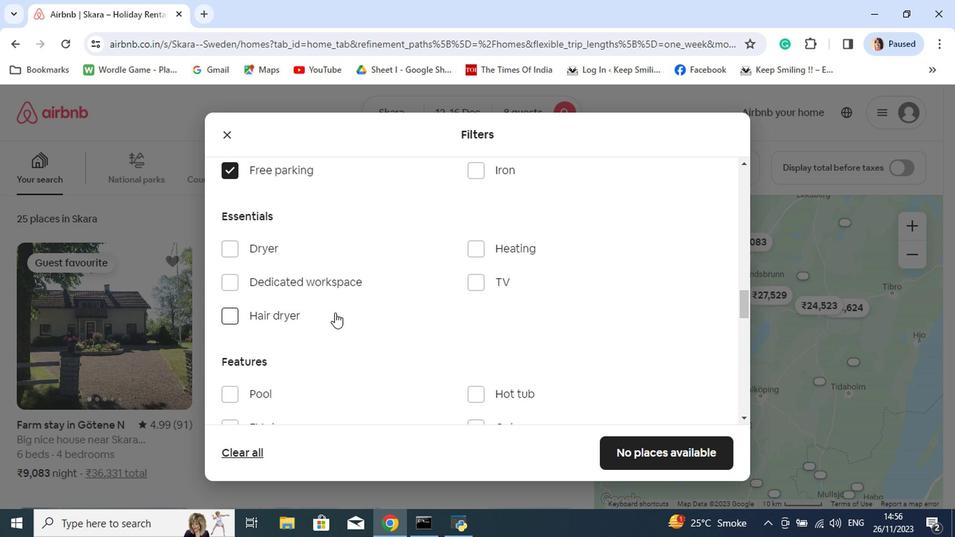 
Action: Mouse moved to (412, 289)
Screenshot: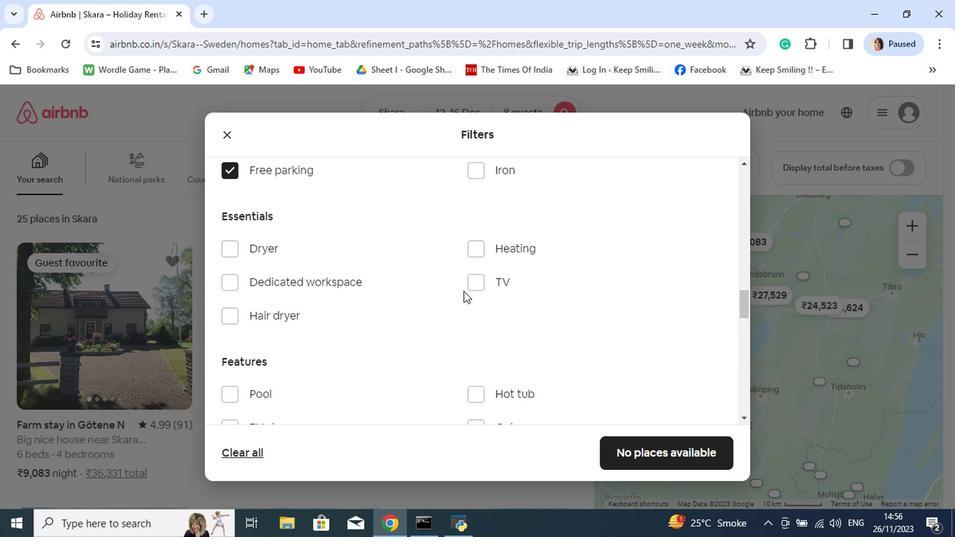 
Action: Mouse pressed left at (412, 289)
Screenshot: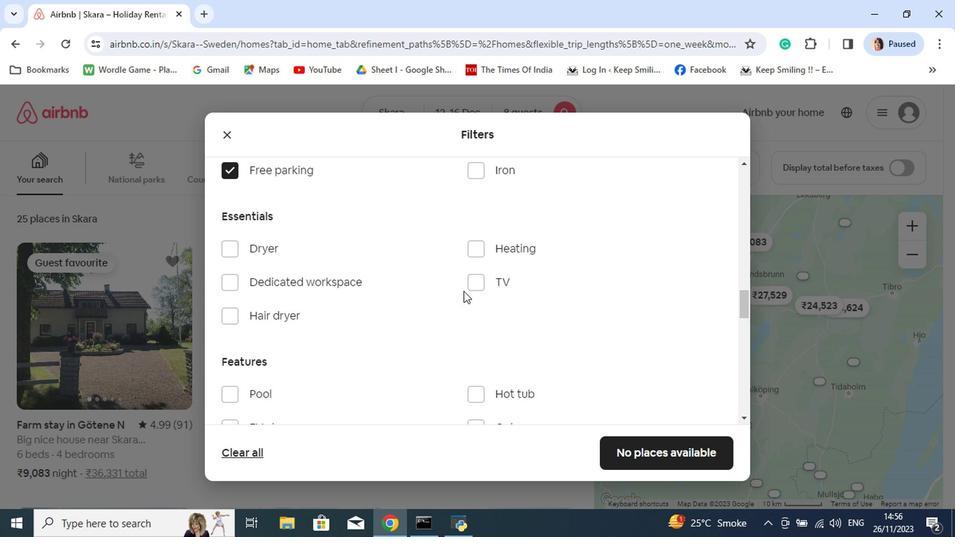 
Action: Mouse moved to (416, 288)
Screenshot: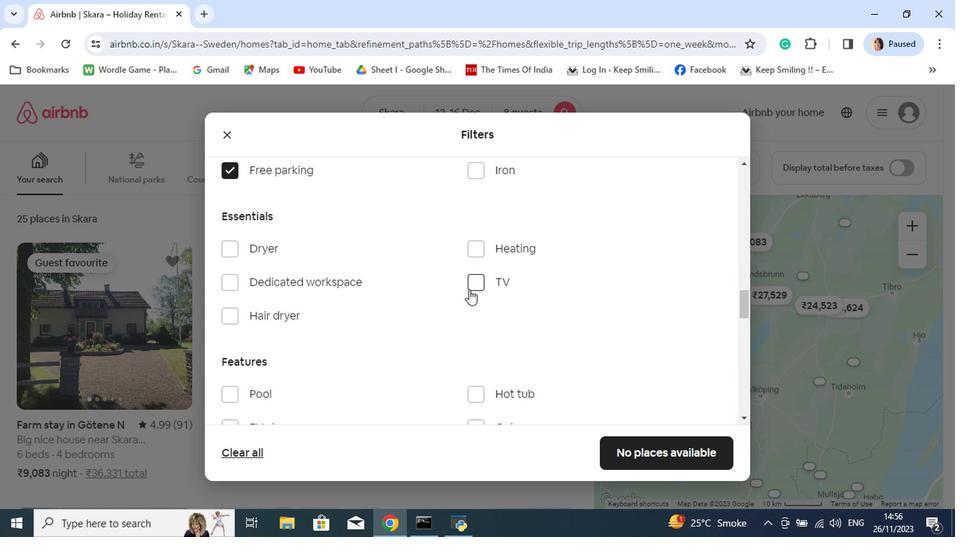 
Action: Mouse pressed left at (416, 288)
Screenshot: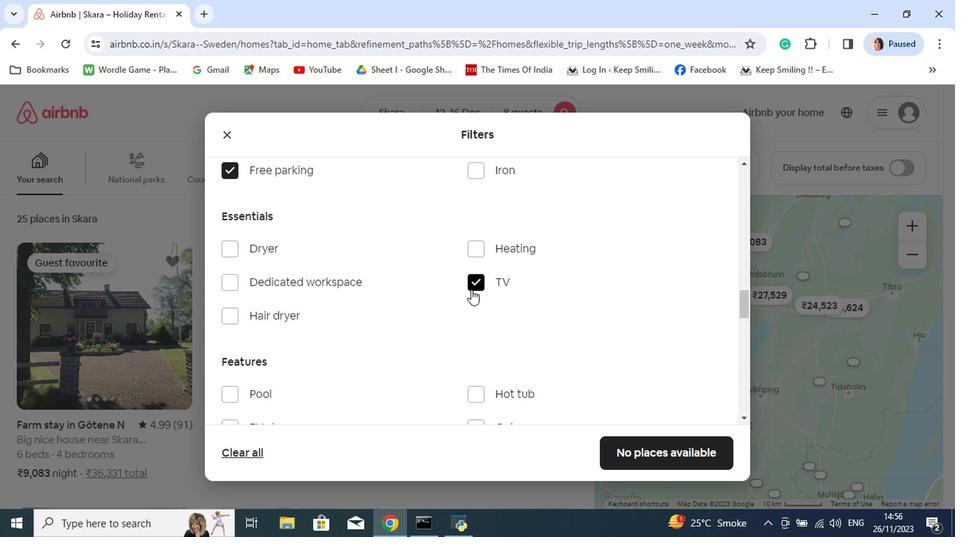 
Action: Mouse moved to (395, 323)
Screenshot: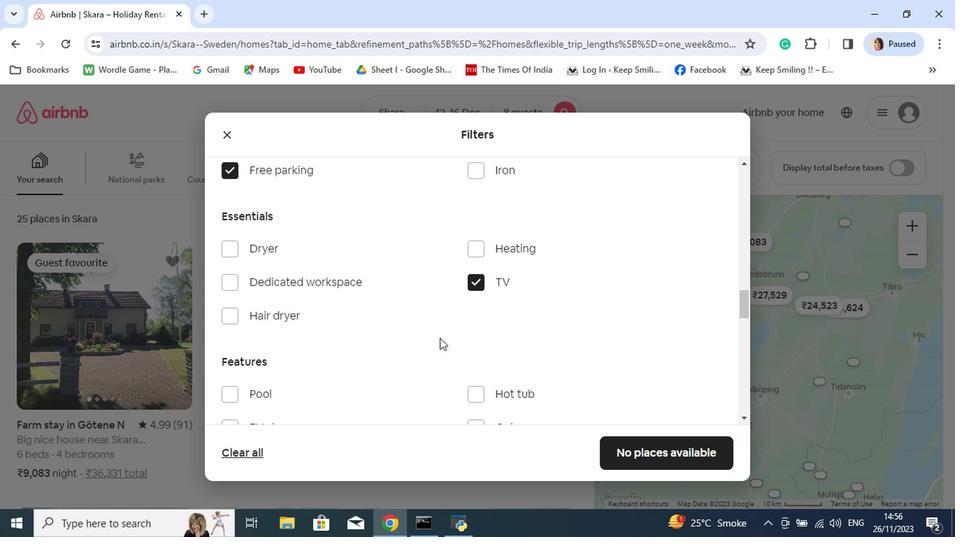 
Action: Mouse scrolled (395, 322) with delta (0, 0)
Screenshot: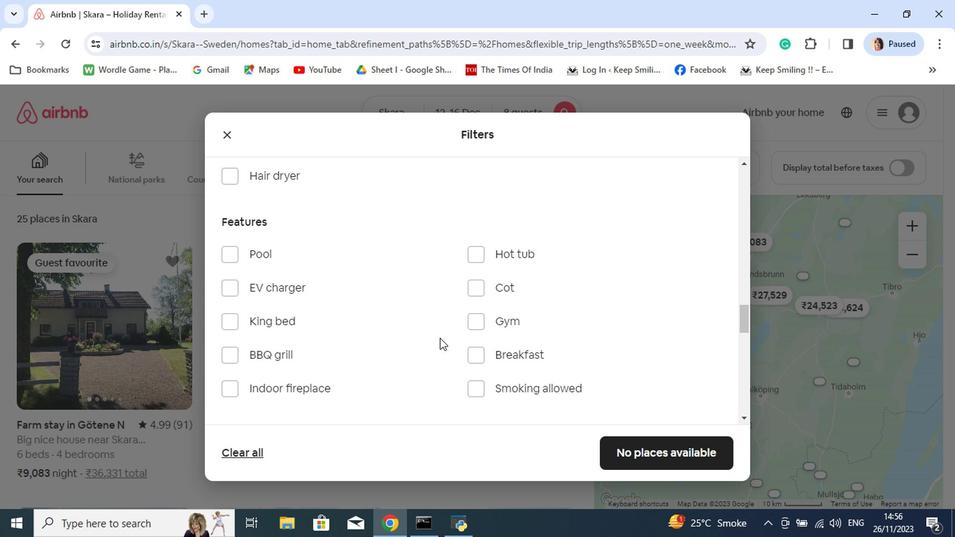 
Action: Mouse scrolled (395, 322) with delta (0, 0)
Screenshot: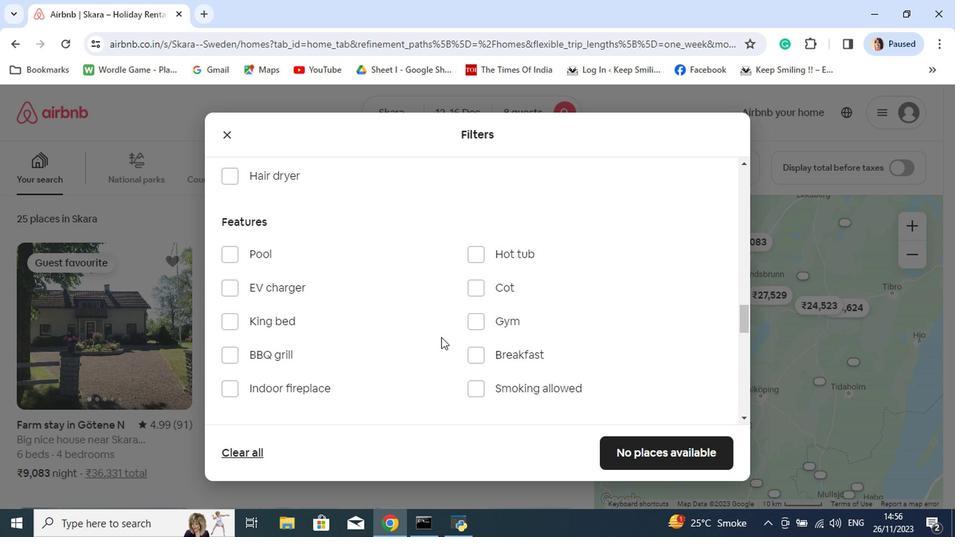 
Action: Mouse moved to (396, 322)
Screenshot: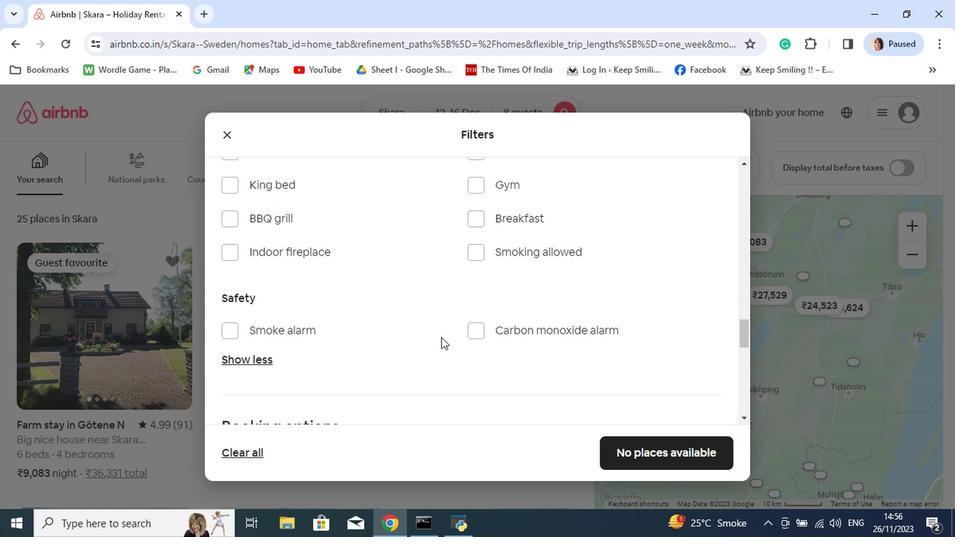 
Action: Mouse scrolled (396, 322) with delta (0, 0)
Screenshot: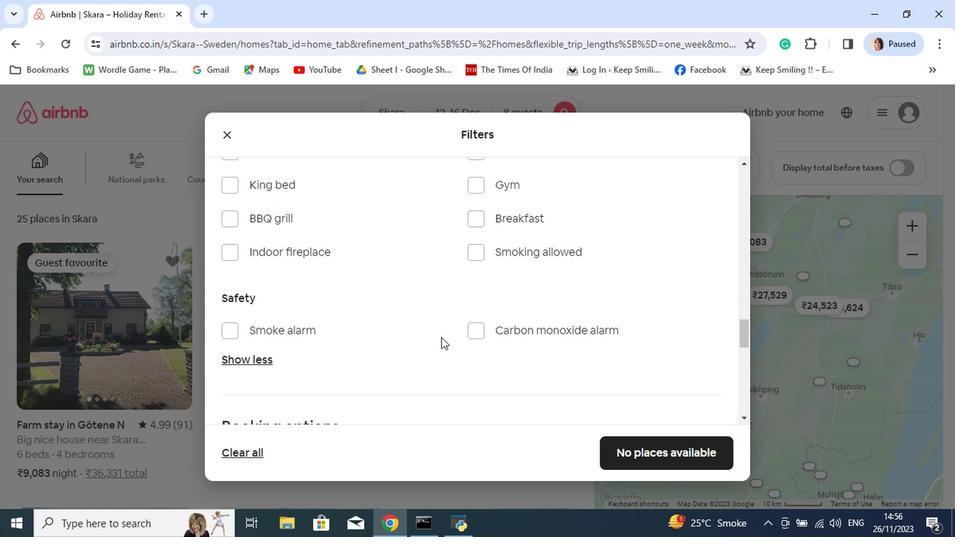 
Action: Mouse scrolled (396, 322) with delta (0, 0)
Screenshot: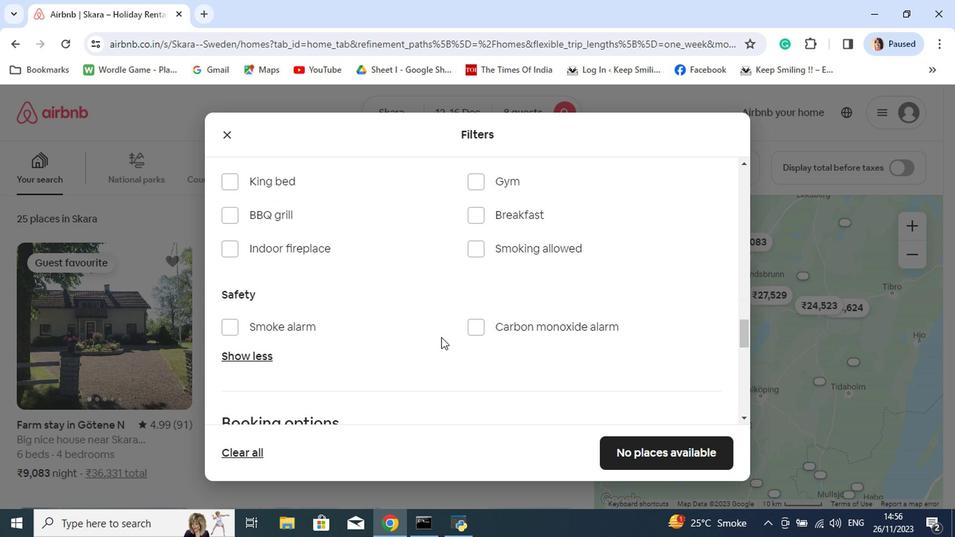 
Action: Mouse moved to (428, 212)
Screenshot: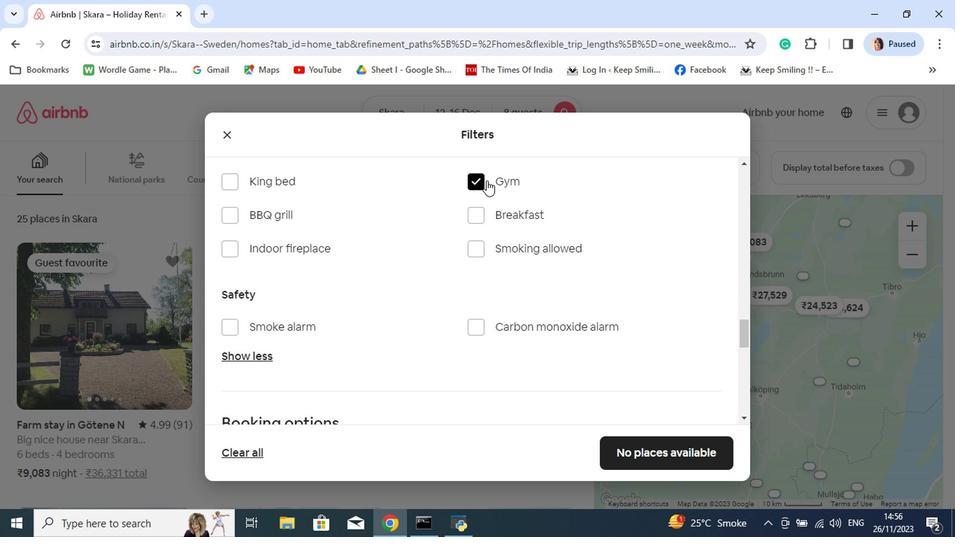 
Action: Mouse pressed left at (428, 212)
Screenshot: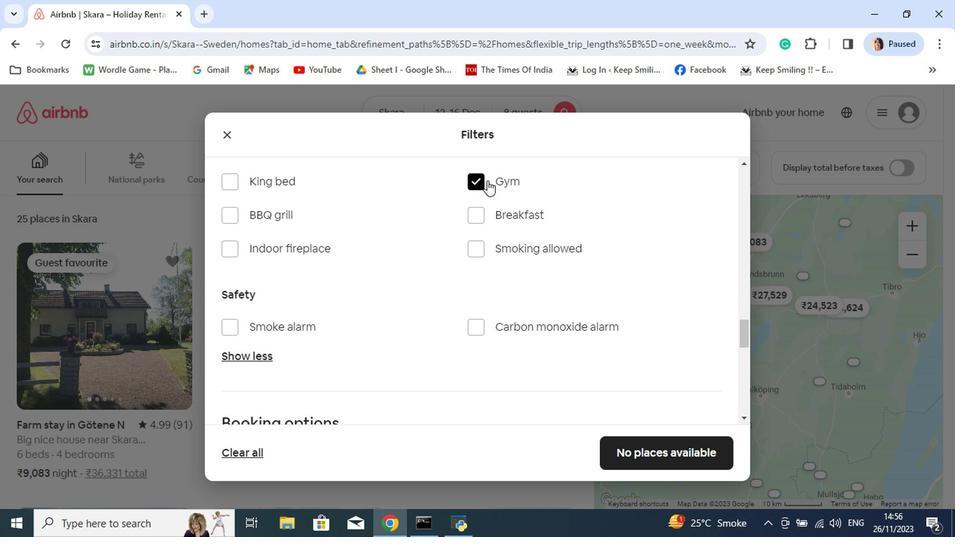 
Action: Mouse moved to (418, 229)
Screenshot: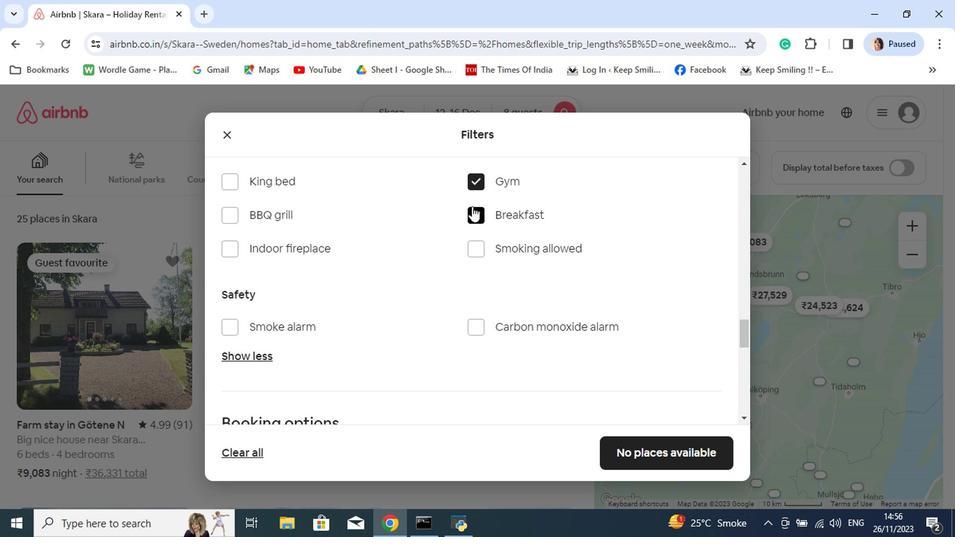 
Action: Mouse pressed left at (418, 229)
Screenshot: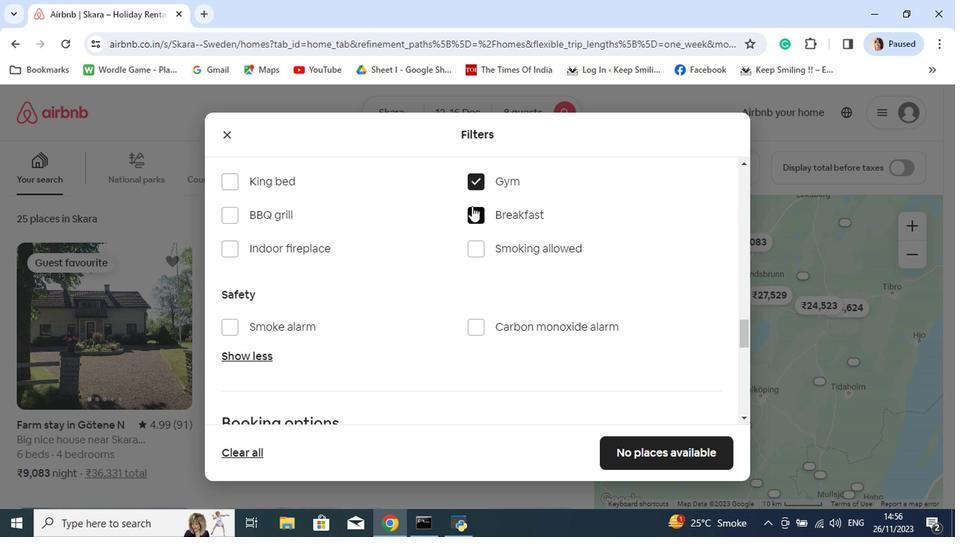 
Action: Mouse moved to (535, 401)
Screenshot: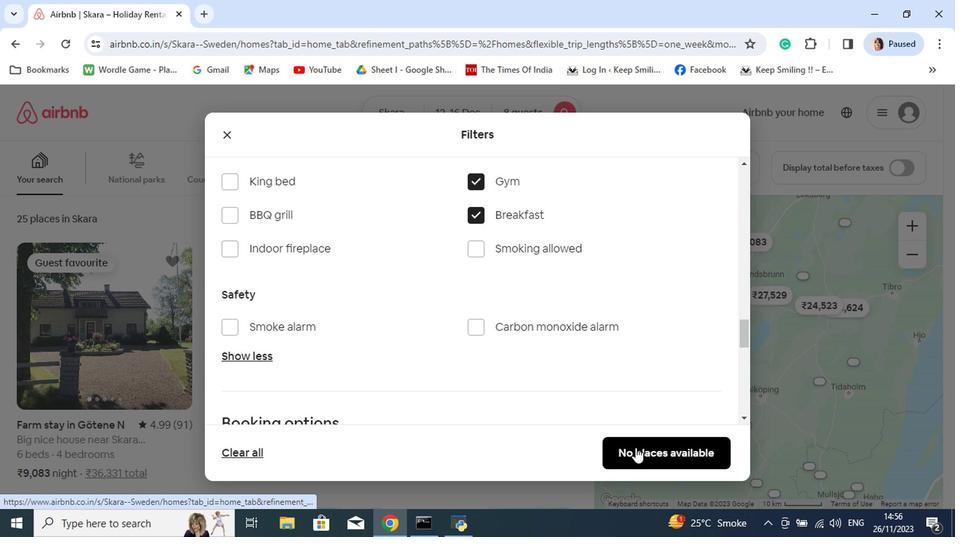 
Action: Mouse pressed left at (535, 401)
Screenshot: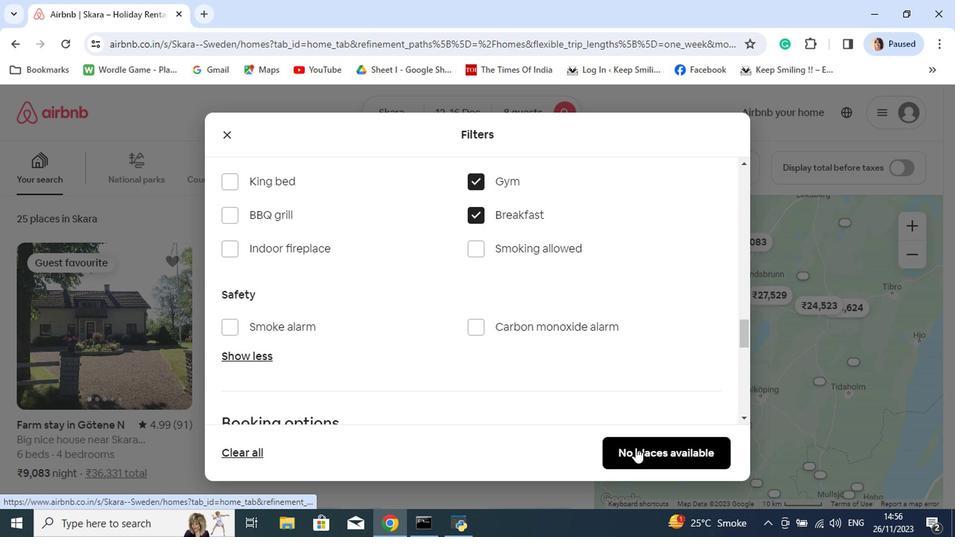 
Action: Mouse moved to (537, 398)
Screenshot: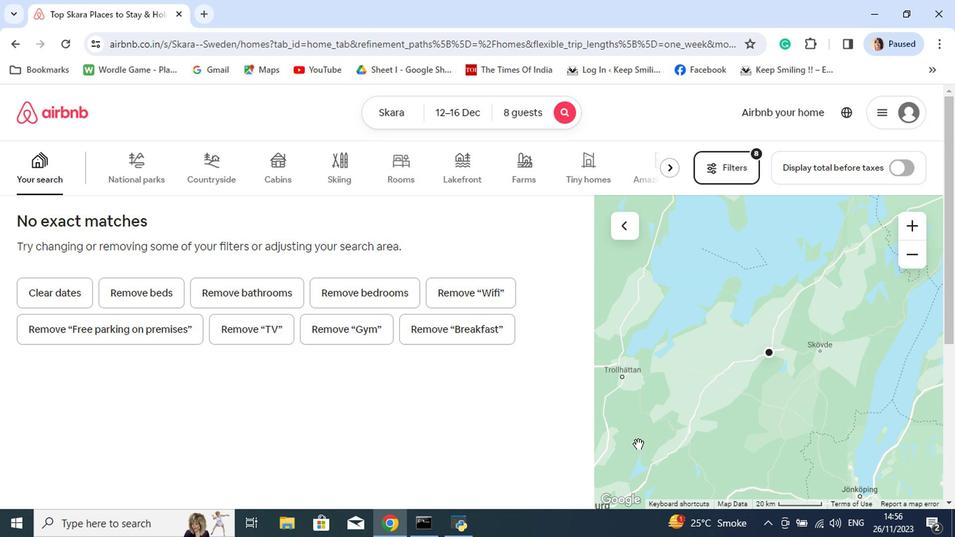 
